 Task: Check the sale-to-list ratio of cathedral ceiling in the last 3 years.
Action: Mouse moved to (853, 187)
Screenshot: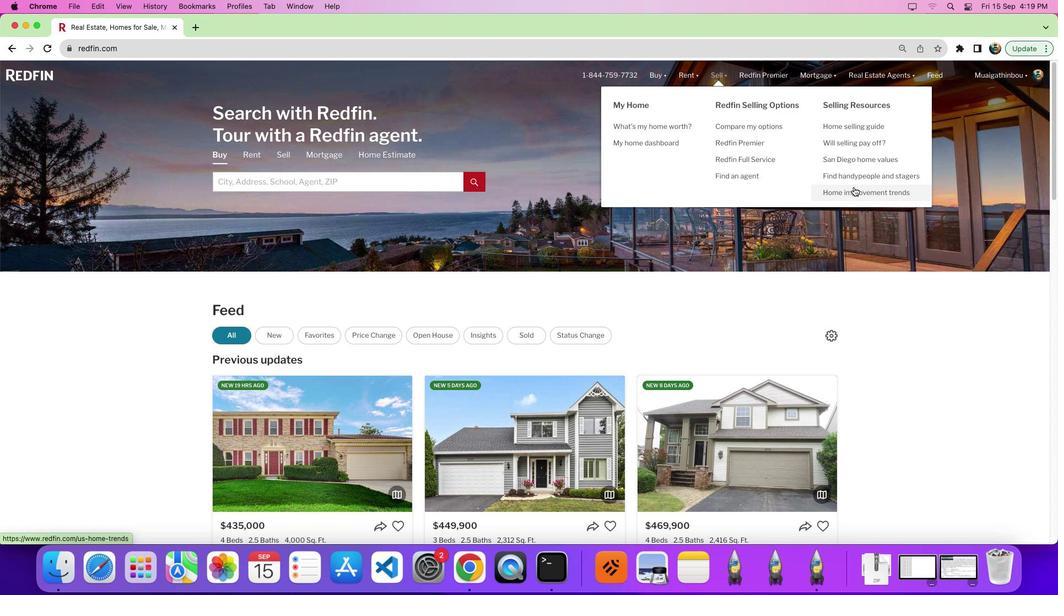 
Action: Mouse pressed left at (853, 187)
Screenshot: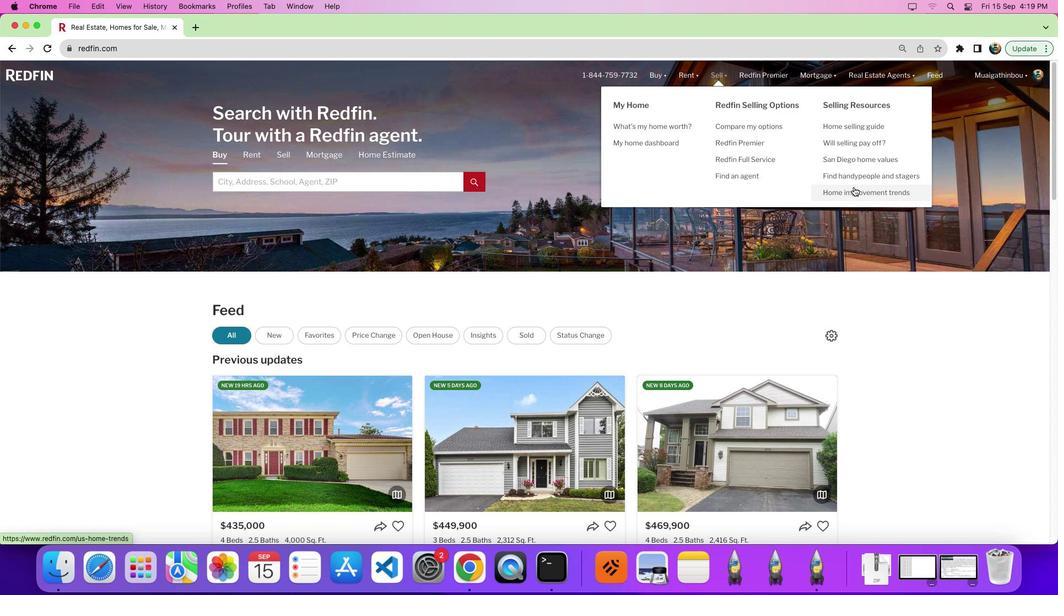 
Action: Mouse pressed left at (853, 187)
Screenshot: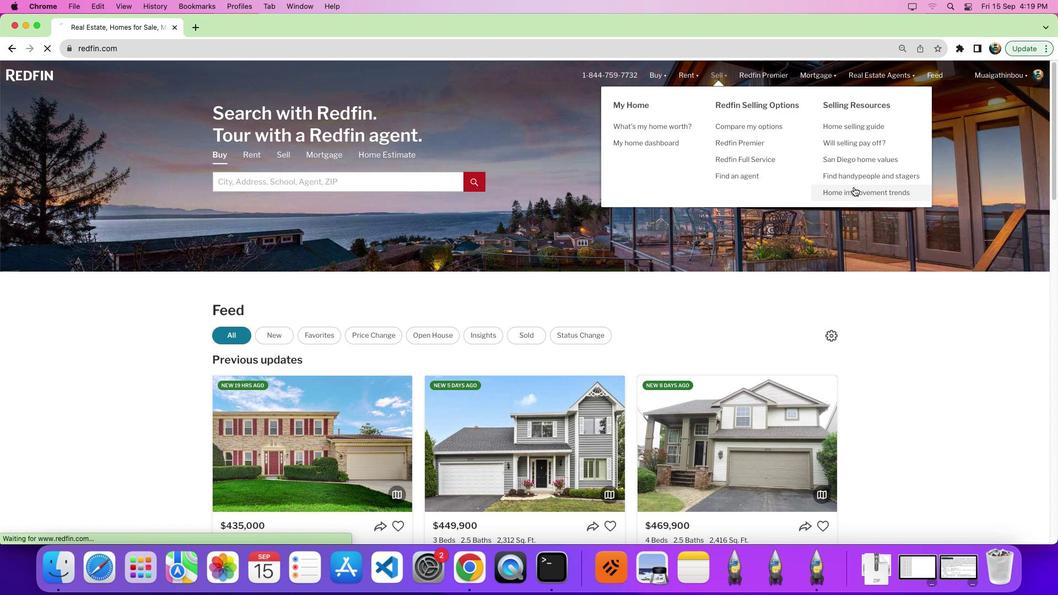 
Action: Mouse moved to (290, 205)
Screenshot: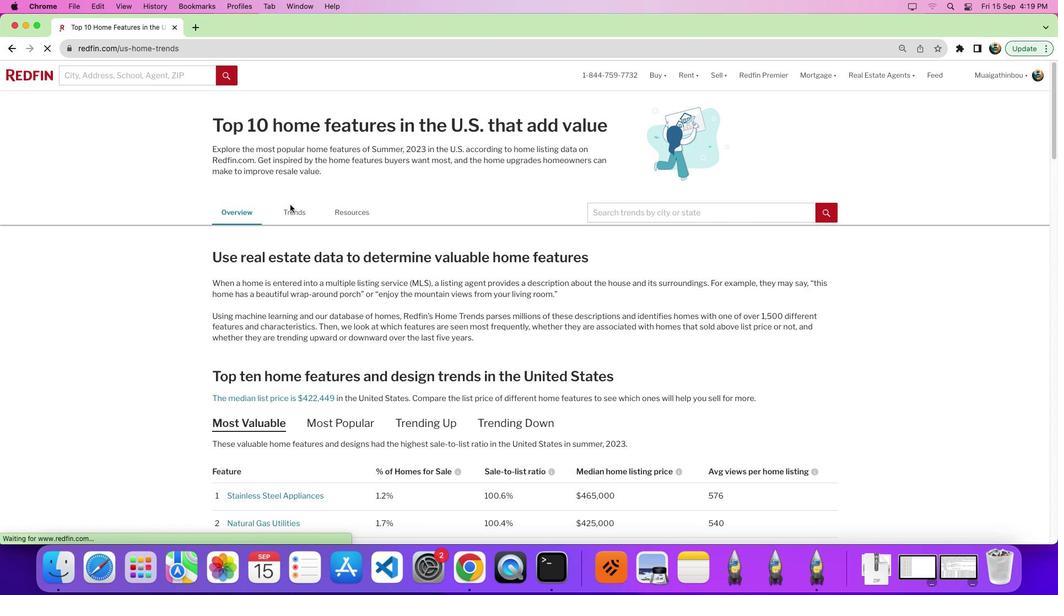 
Action: Mouse pressed left at (290, 205)
Screenshot: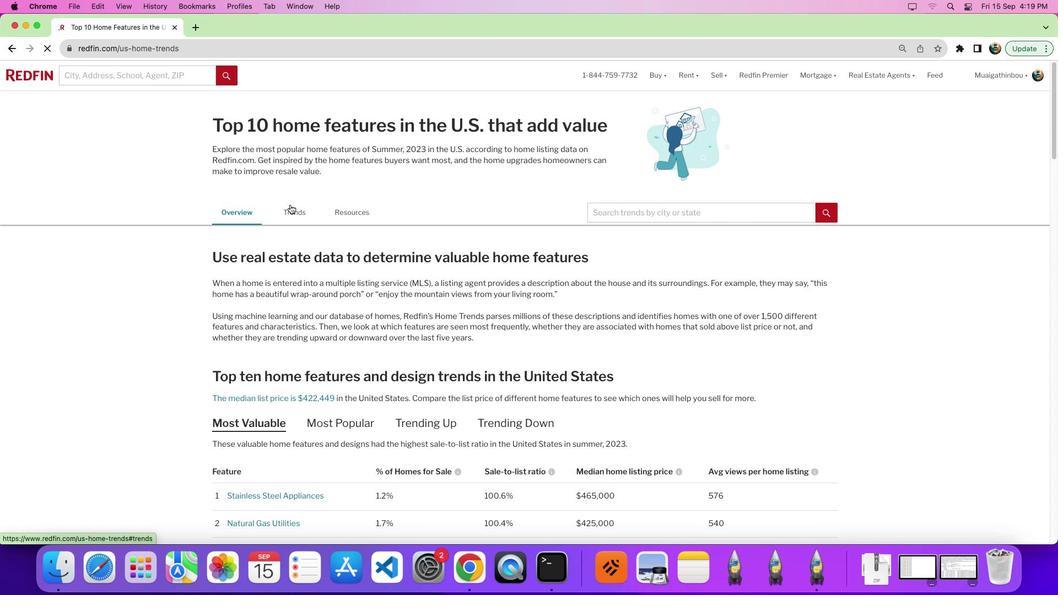
Action: Mouse moved to (672, 350)
Screenshot: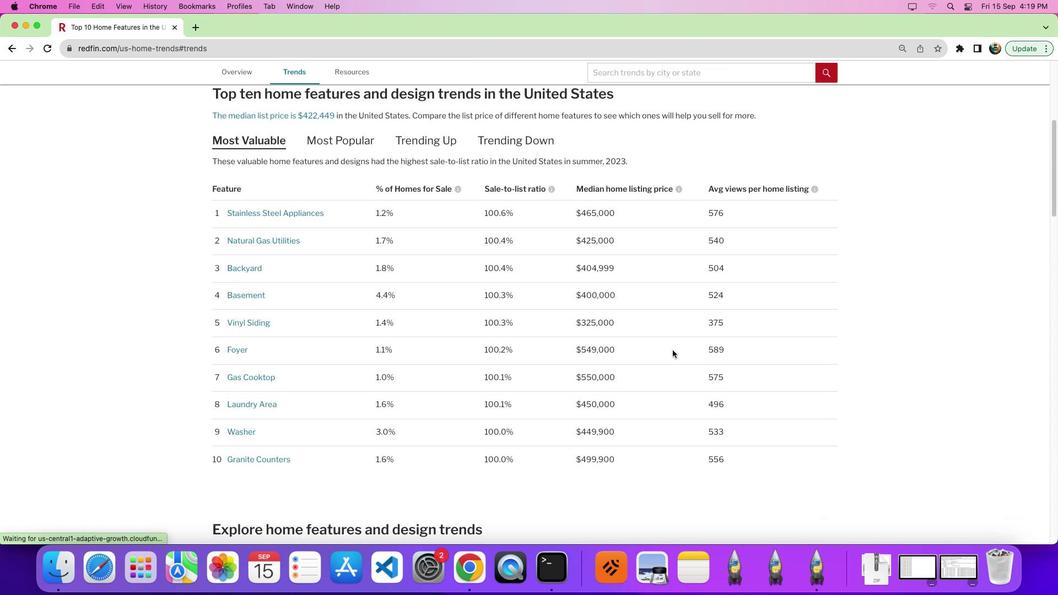 
Action: Mouse scrolled (672, 350) with delta (0, 0)
Screenshot: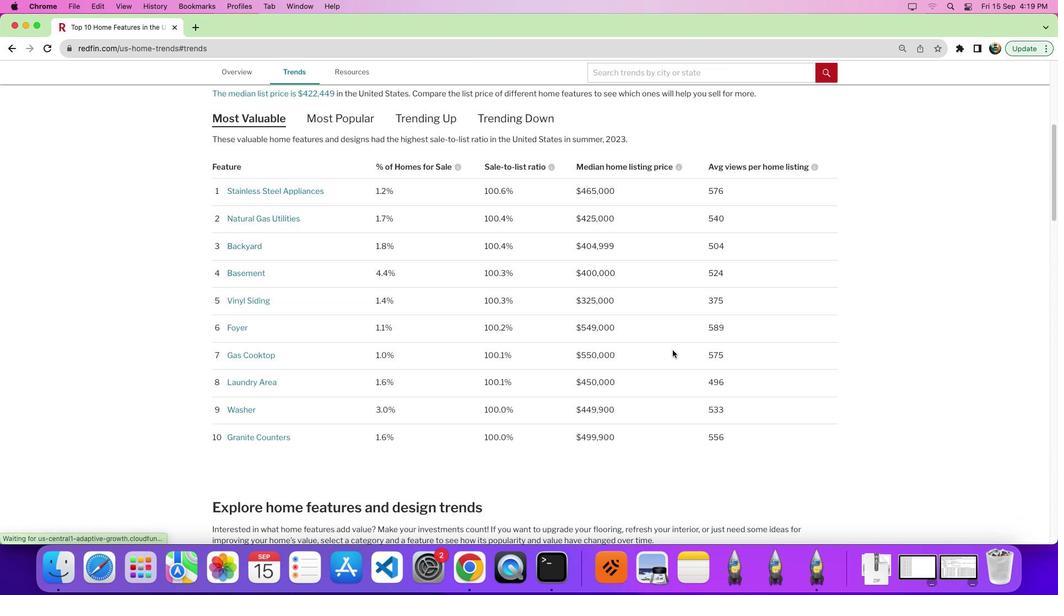 
Action: Mouse scrolled (672, 350) with delta (0, 0)
Screenshot: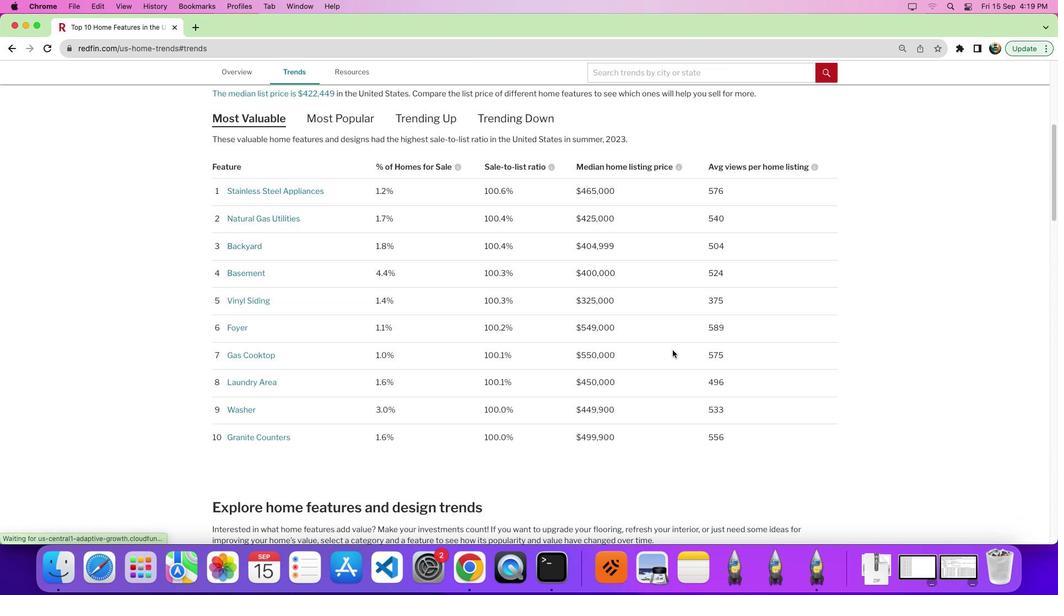 
Action: Mouse scrolled (672, 350) with delta (0, -2)
Screenshot: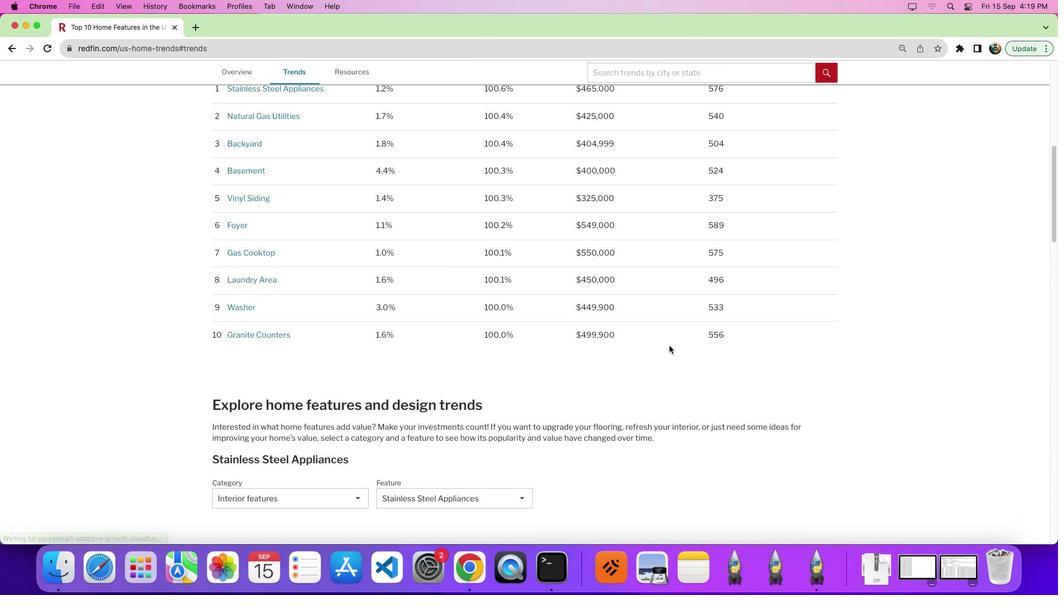 
Action: Mouse moved to (653, 350)
Screenshot: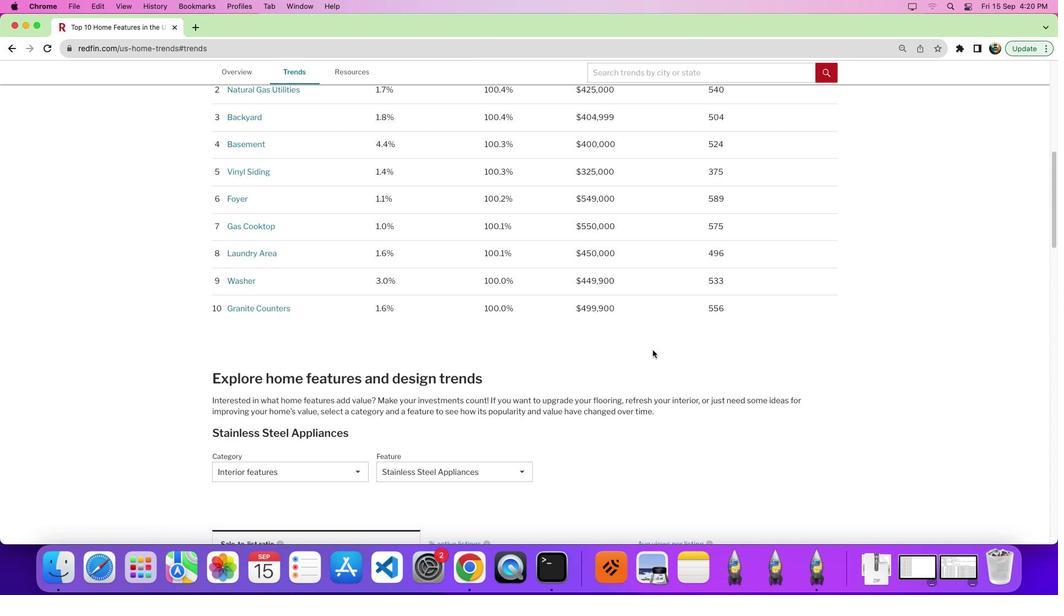 
Action: Mouse scrolled (653, 350) with delta (0, 0)
Screenshot: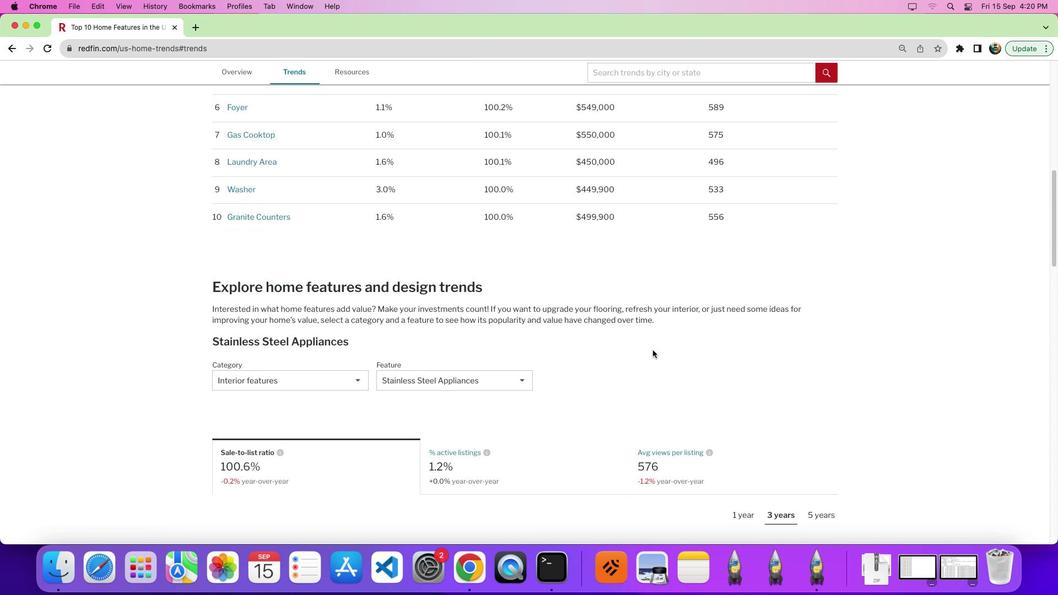 
Action: Mouse scrolled (653, 350) with delta (0, 0)
Screenshot: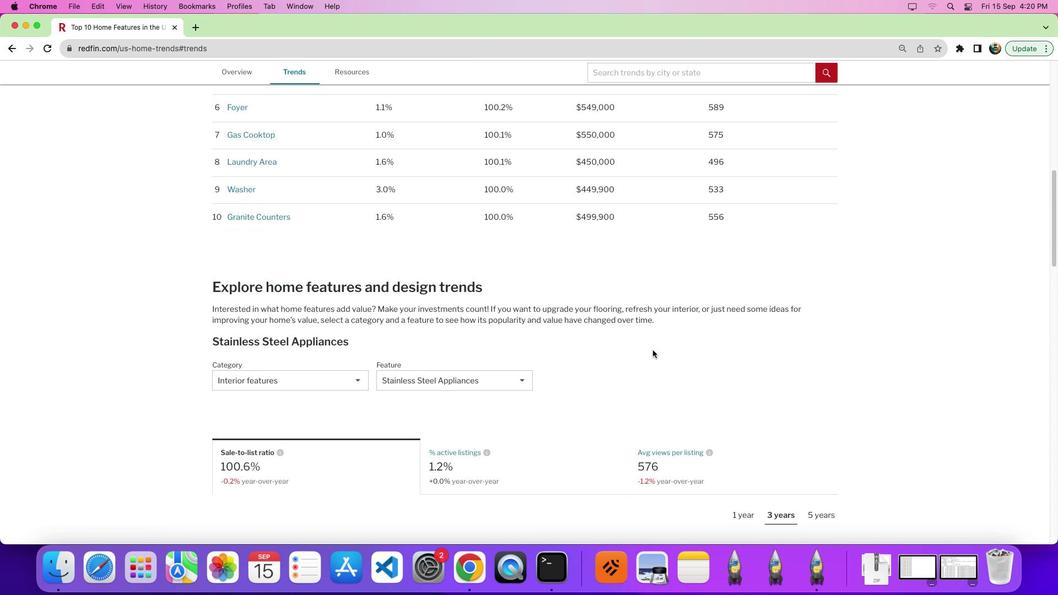 
Action: Mouse scrolled (653, 350) with delta (0, -3)
Screenshot: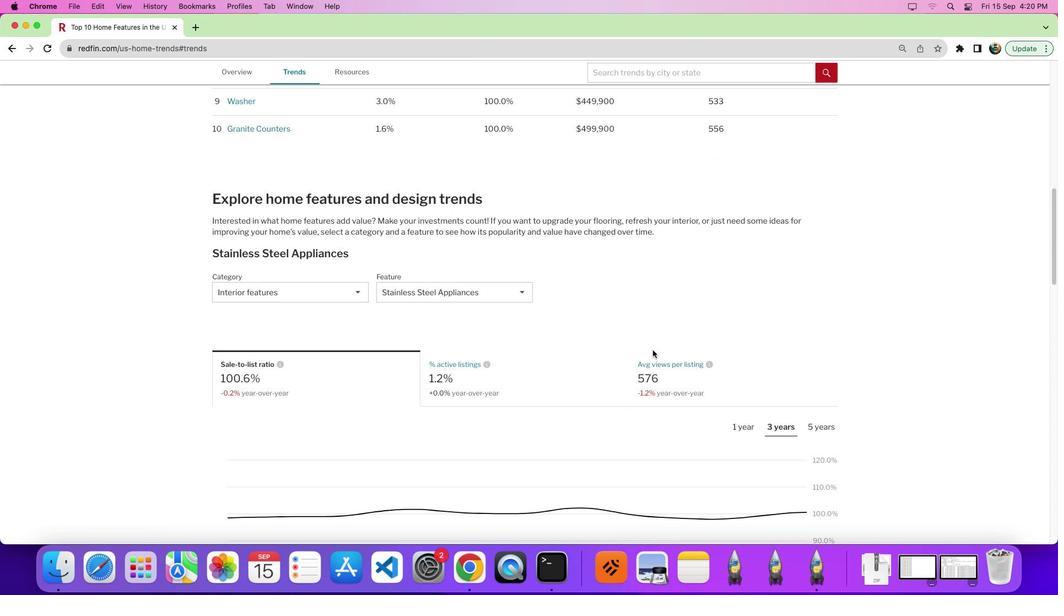 
Action: Mouse moved to (652, 350)
Screenshot: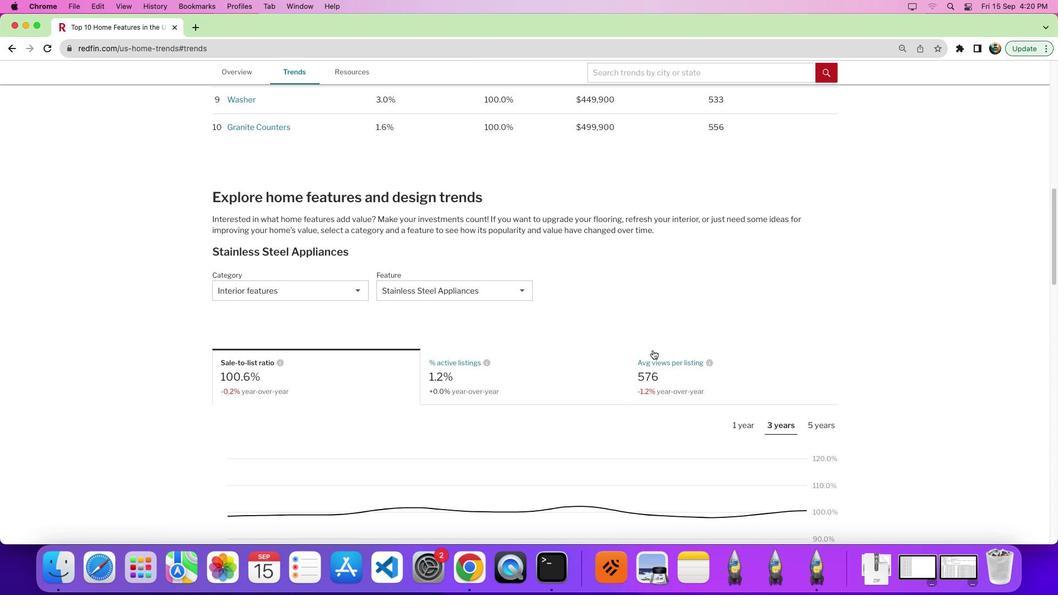 
Action: Mouse scrolled (652, 350) with delta (0, 0)
Screenshot: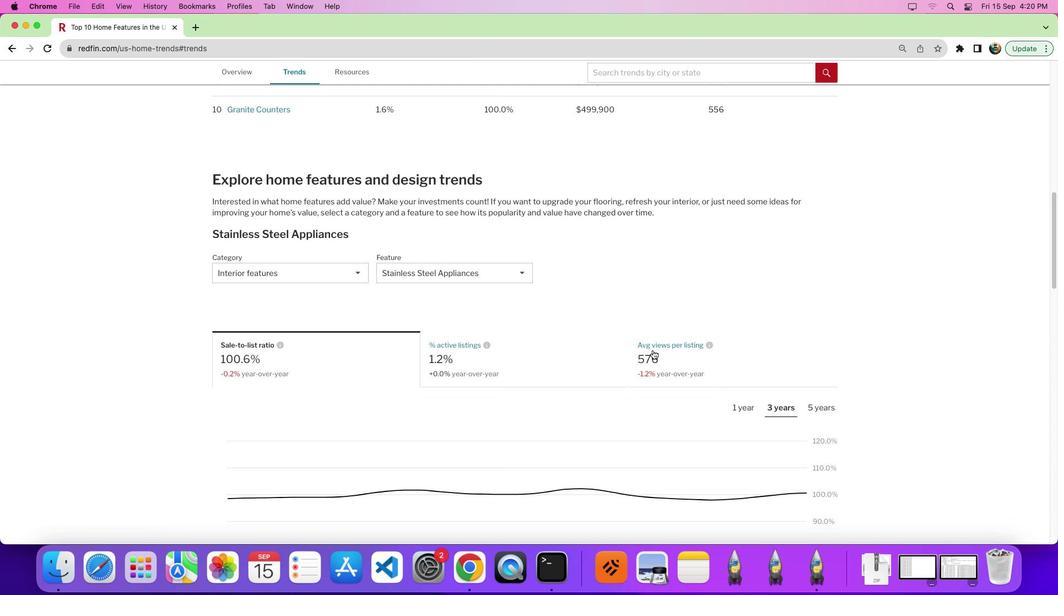 
Action: Mouse scrolled (652, 350) with delta (0, 0)
Screenshot: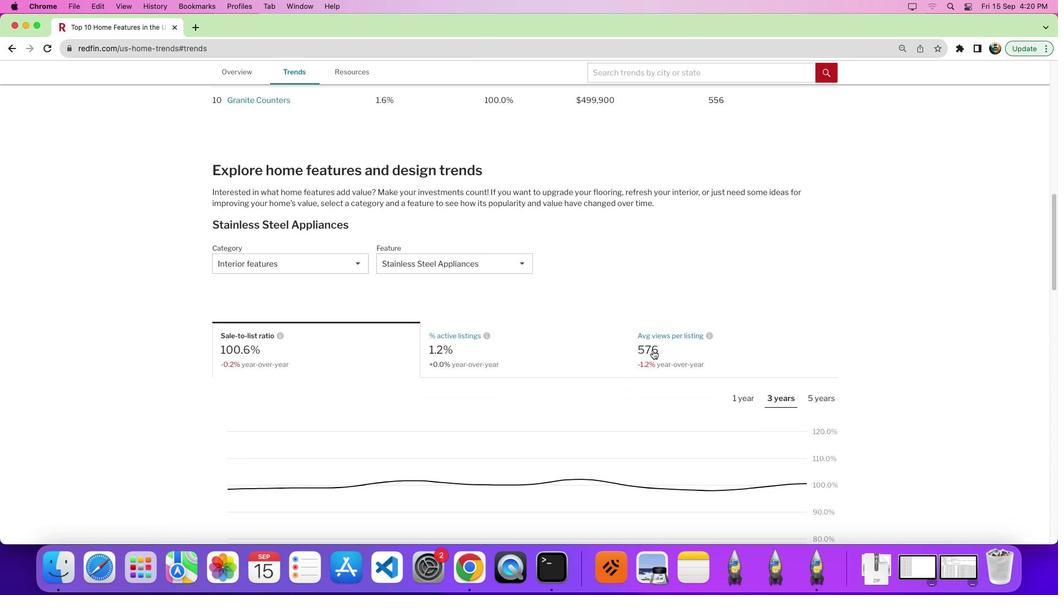 
Action: Mouse scrolled (652, 350) with delta (0, 0)
Screenshot: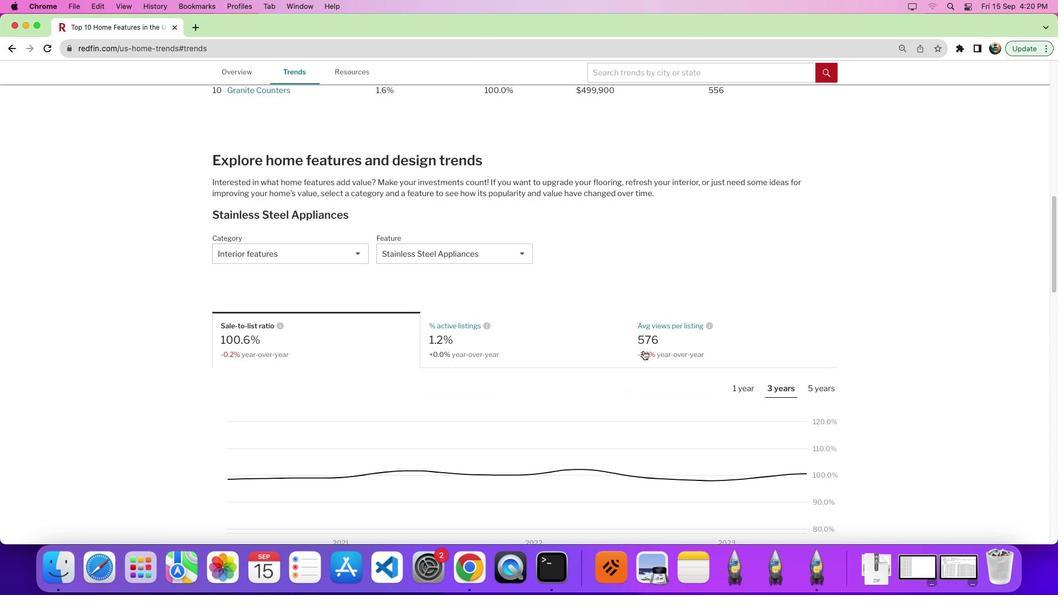 
Action: Mouse moved to (602, 370)
Screenshot: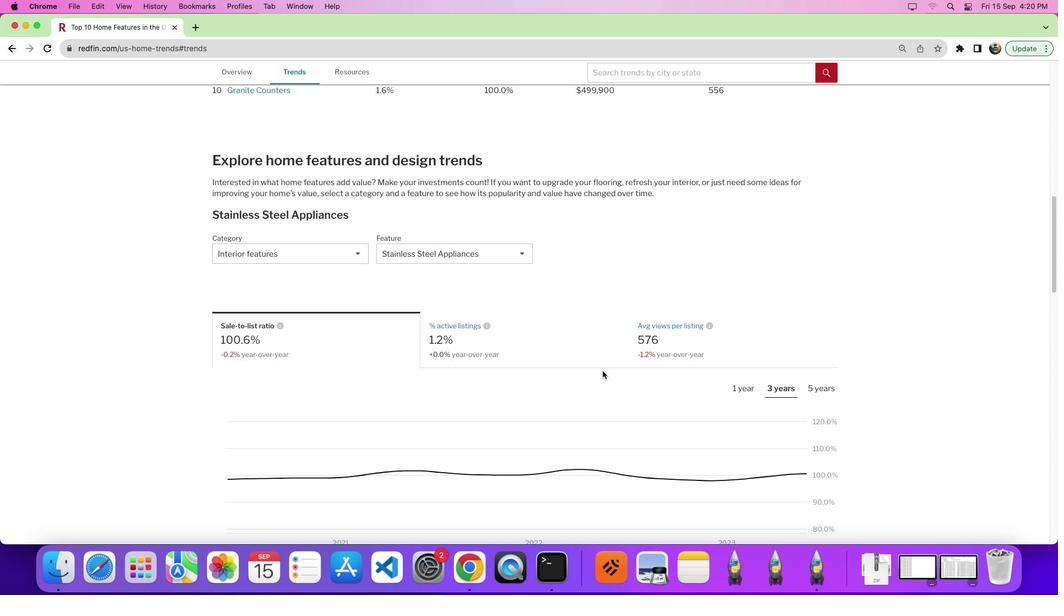 
Action: Mouse scrolled (602, 370) with delta (0, 0)
Screenshot: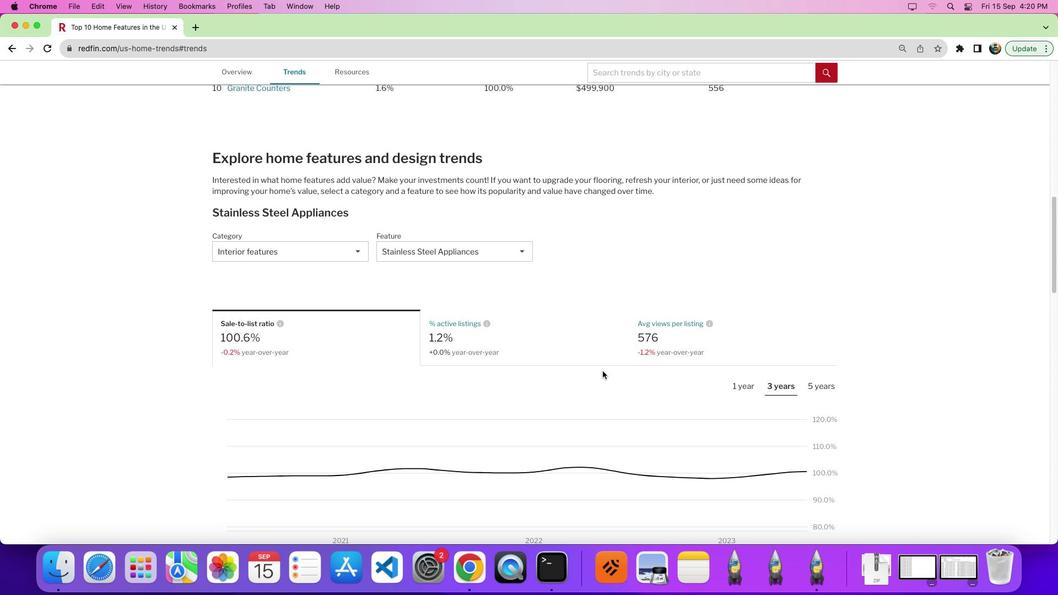 
Action: Mouse moved to (445, 254)
Screenshot: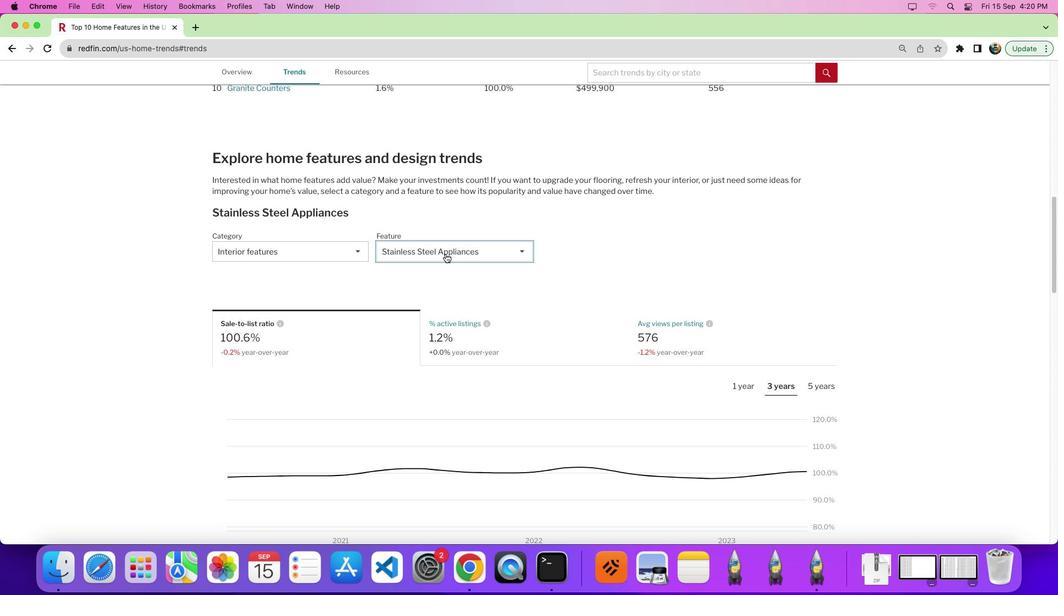 
Action: Mouse pressed left at (445, 254)
Screenshot: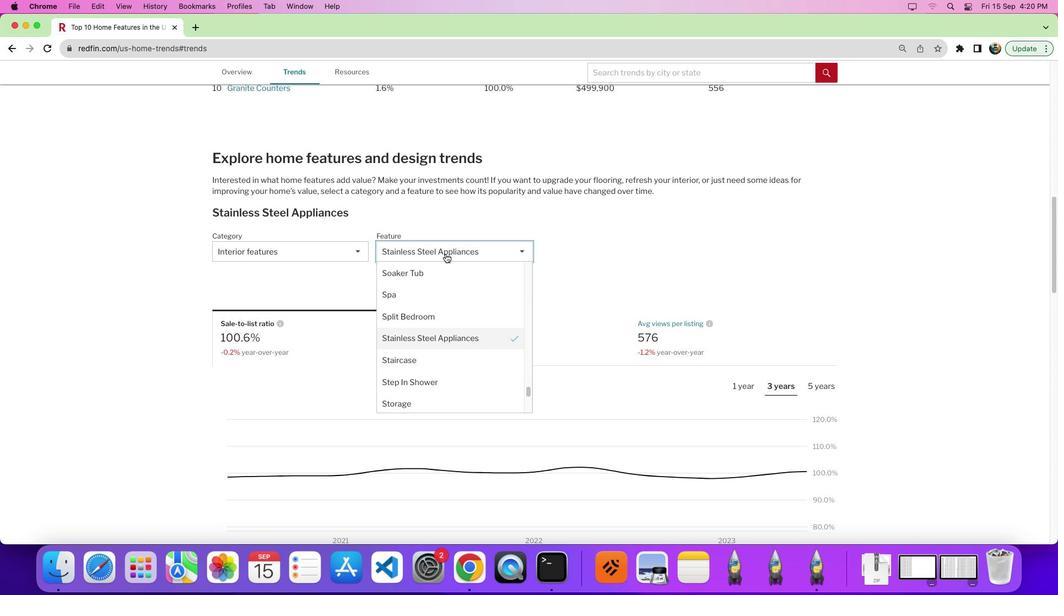 
Action: Mouse moved to (450, 319)
Screenshot: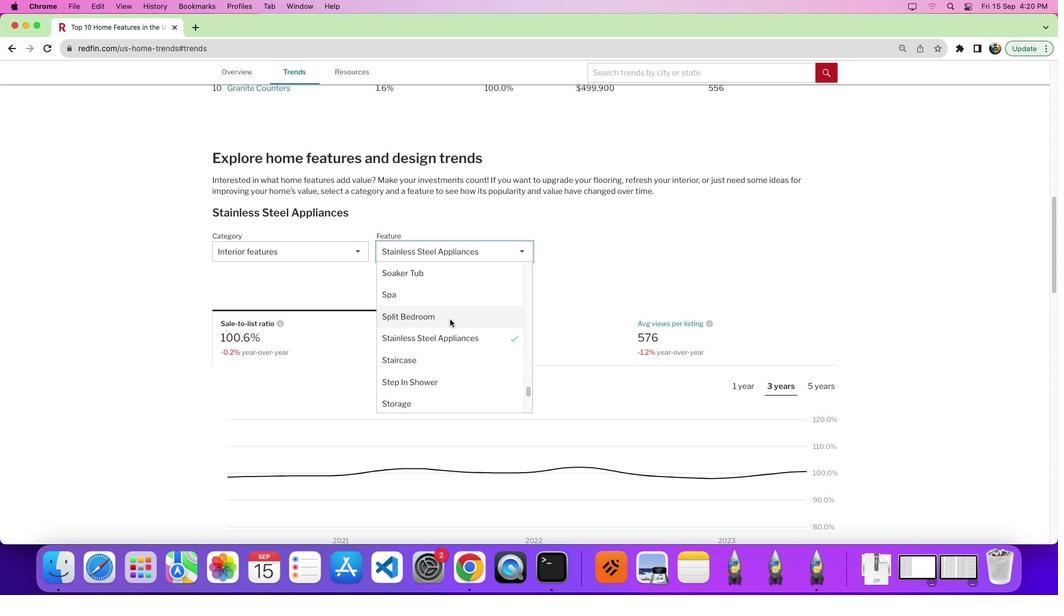 
Action: Mouse scrolled (450, 319) with delta (0, 0)
Screenshot: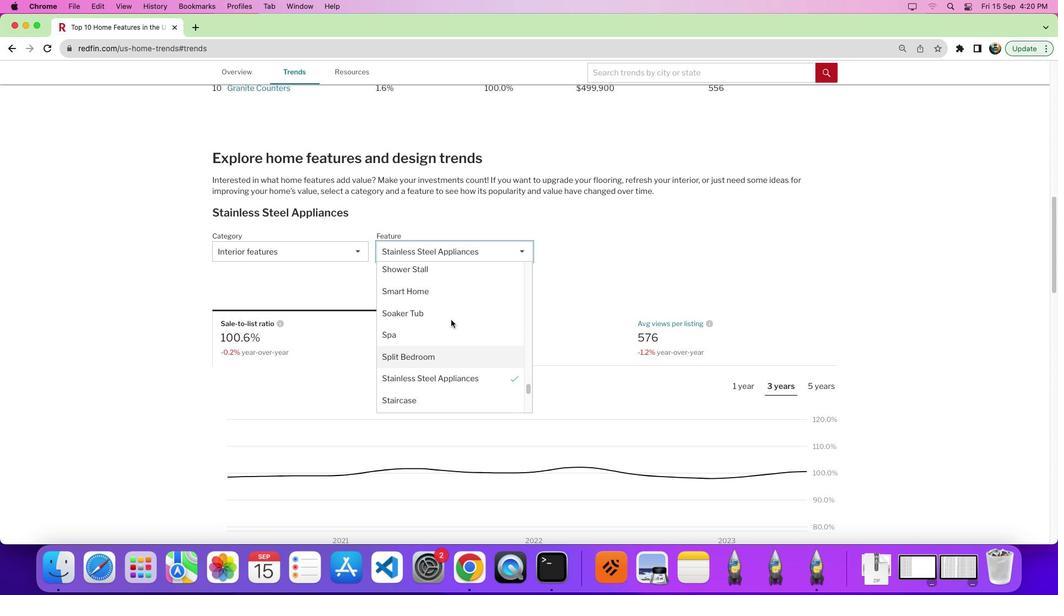 
Action: Mouse scrolled (450, 319) with delta (0, 0)
Screenshot: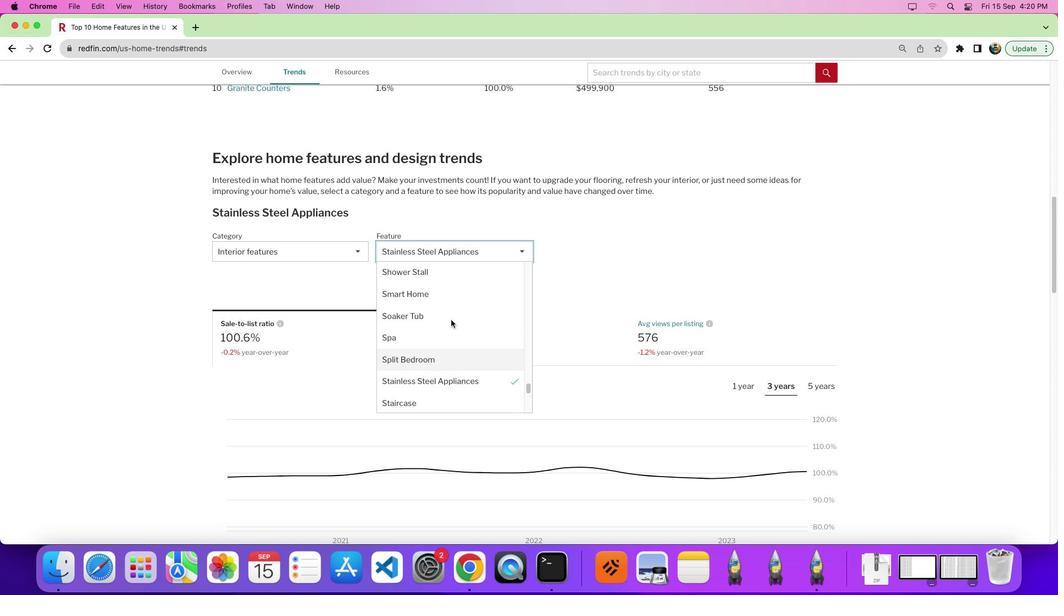 
Action: Mouse moved to (450, 319)
Screenshot: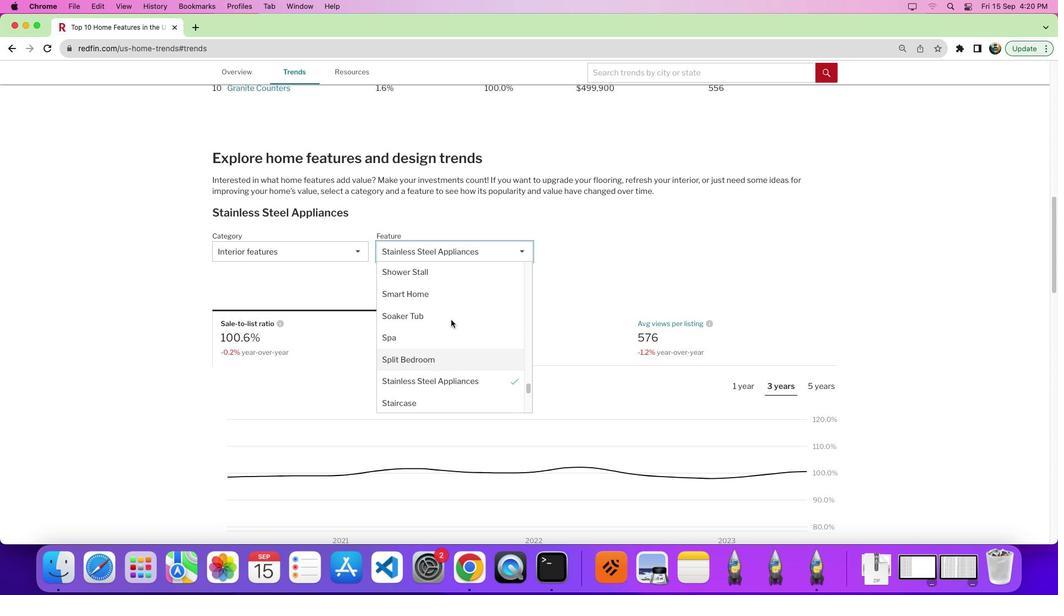 
Action: Mouse scrolled (450, 319) with delta (0, 0)
Screenshot: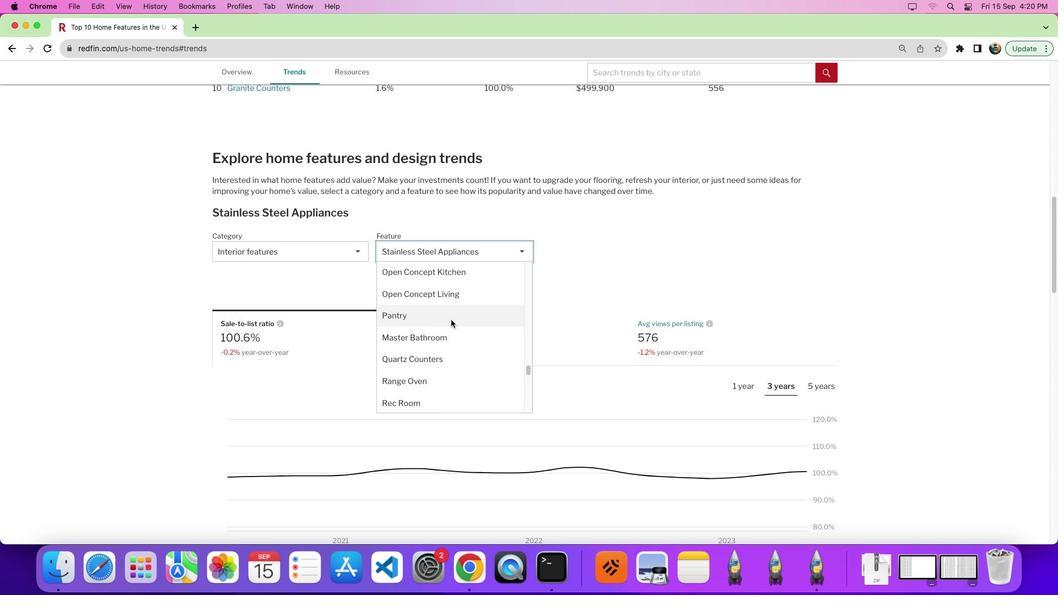 
Action: Mouse scrolled (450, 319) with delta (0, 1)
Screenshot: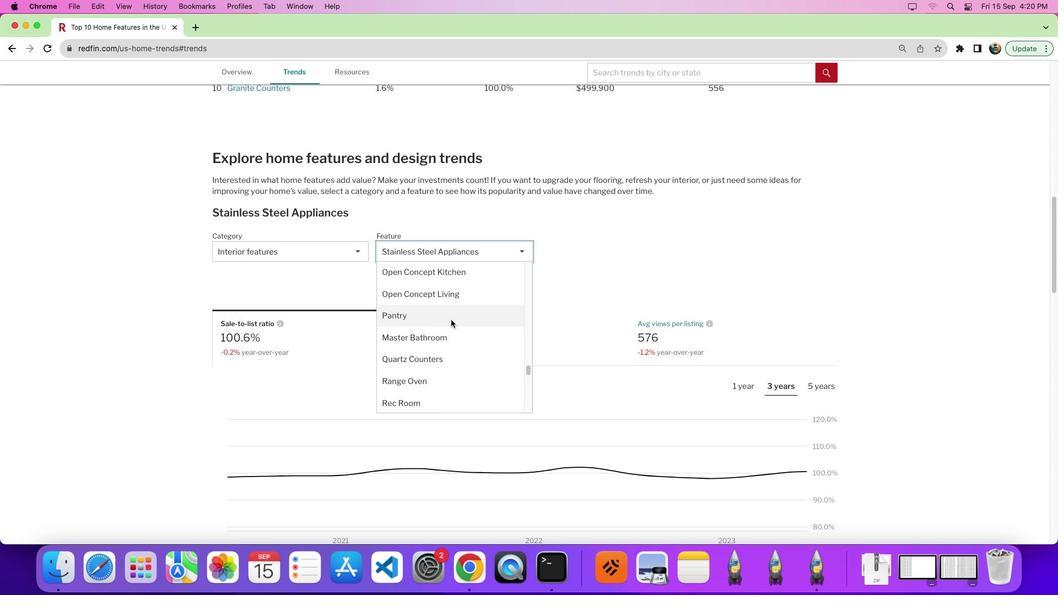
Action: Mouse scrolled (450, 319) with delta (0, 4)
Screenshot: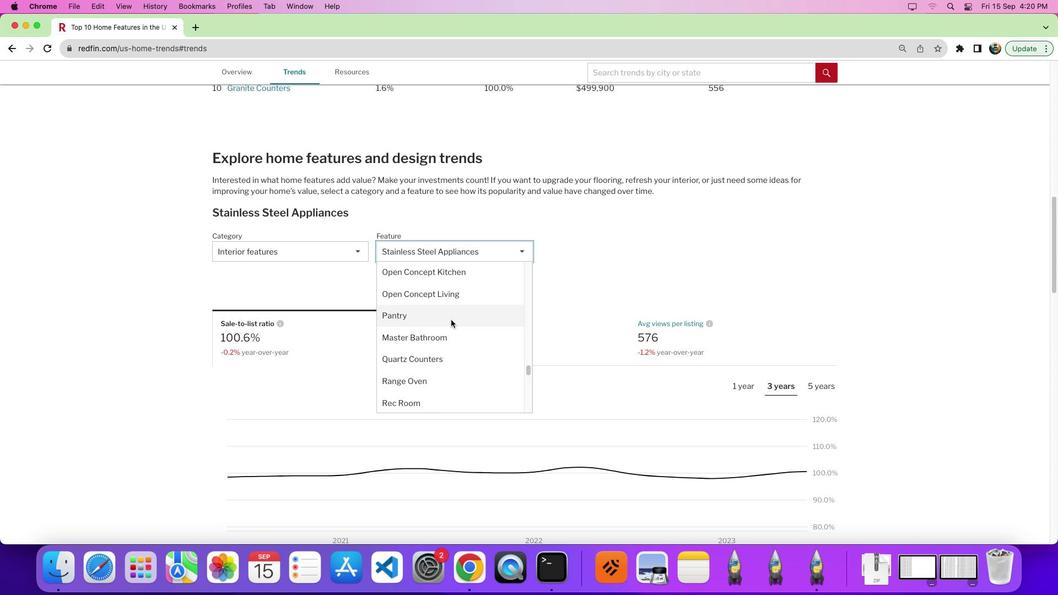
Action: Mouse moved to (450, 319)
Screenshot: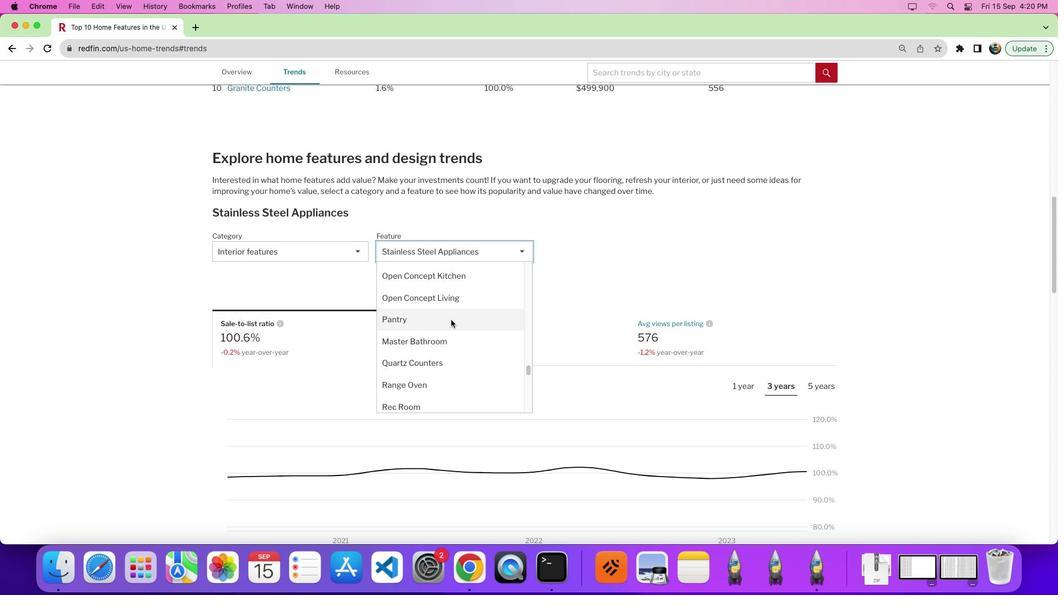 
Action: Mouse scrolled (450, 319) with delta (0, 0)
Screenshot: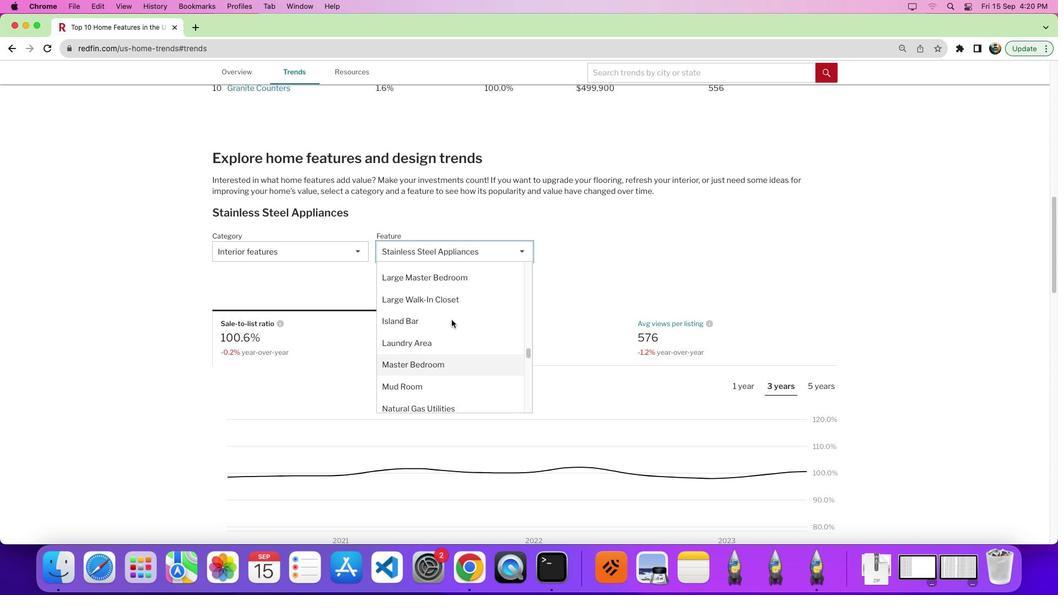 
Action: Mouse scrolled (450, 319) with delta (0, 0)
Screenshot: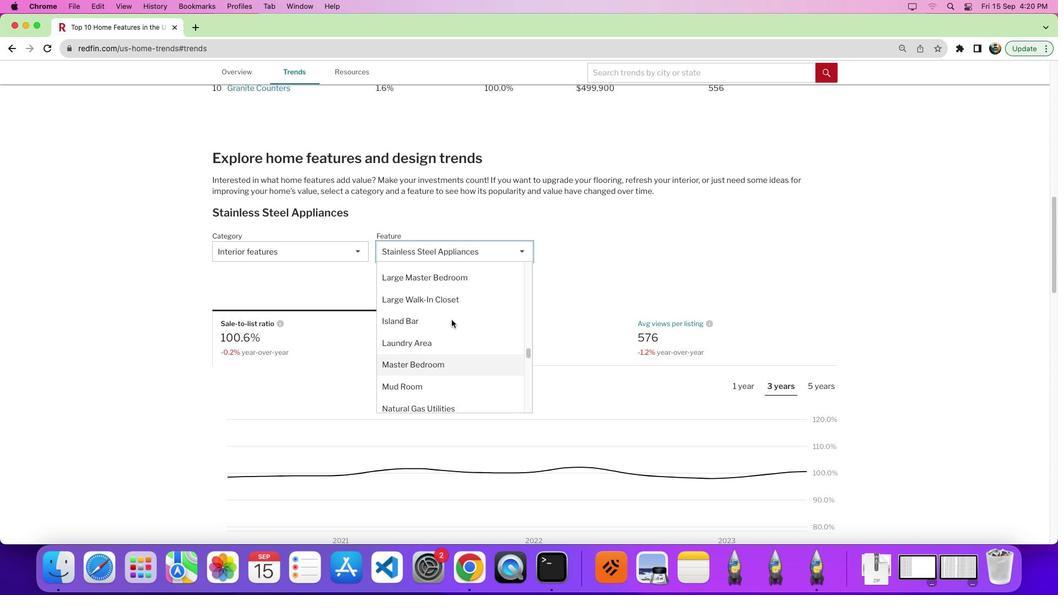 
Action: Mouse scrolled (450, 319) with delta (0, 4)
Screenshot: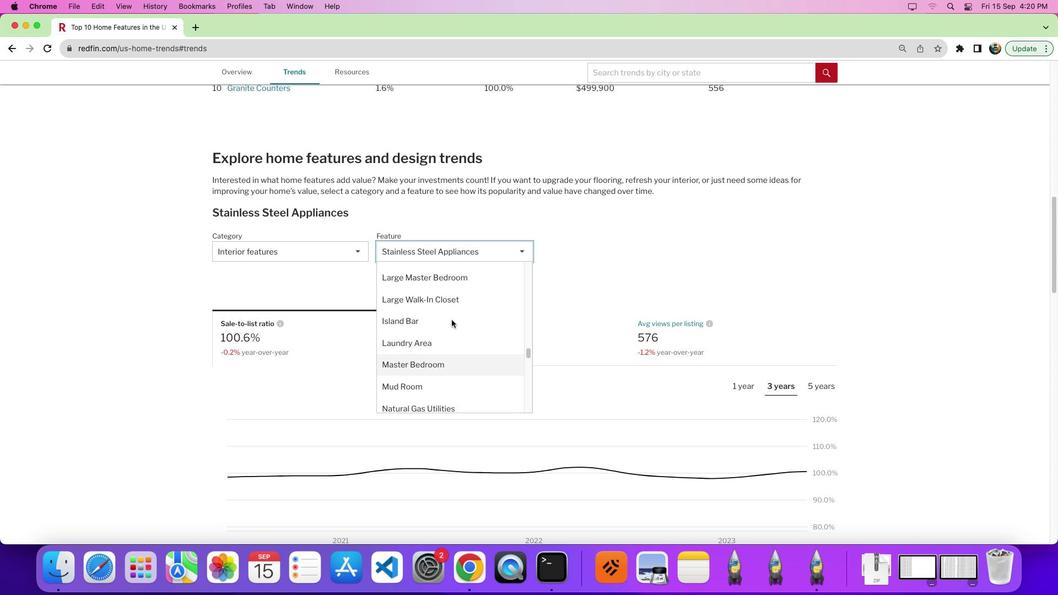 
Action: Mouse moved to (451, 319)
Screenshot: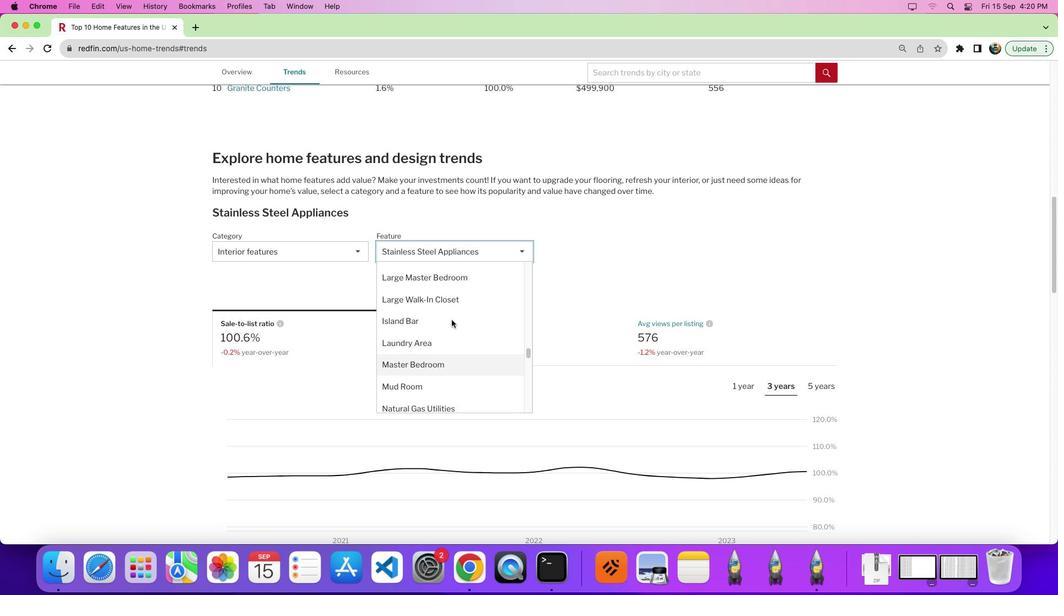 
Action: Mouse scrolled (451, 319) with delta (0, 0)
Screenshot: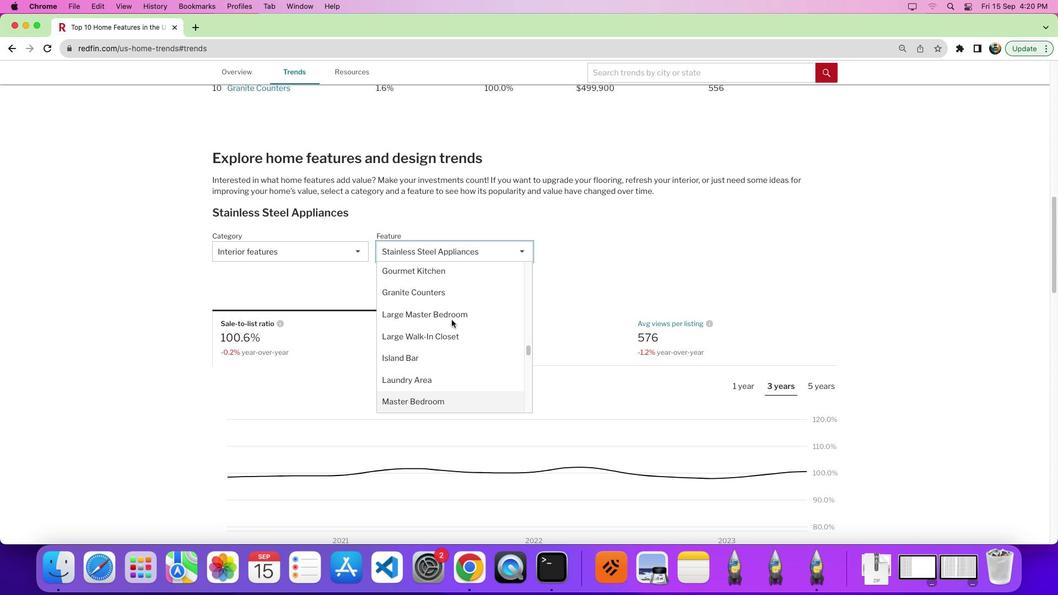 
Action: Mouse scrolled (451, 319) with delta (0, 0)
Screenshot: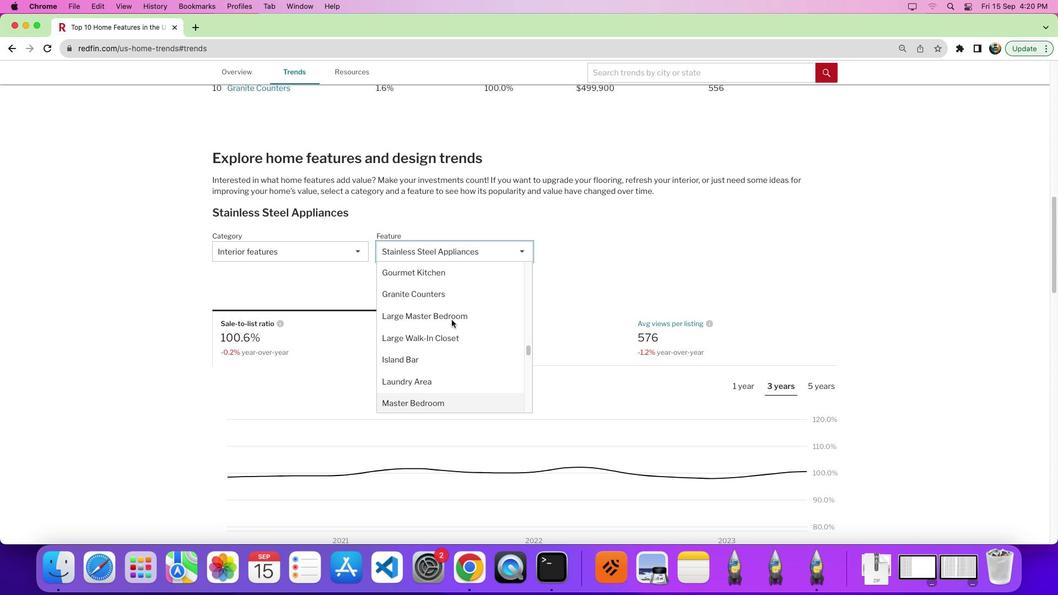 
Action: Mouse scrolled (451, 319) with delta (0, 0)
Screenshot: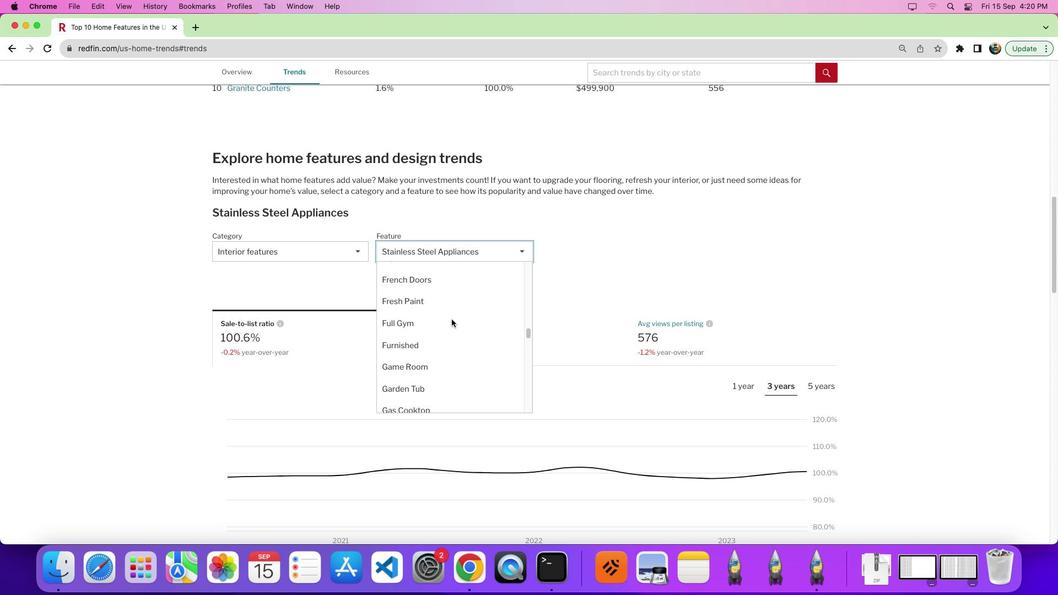 
Action: Mouse scrolled (451, 319) with delta (0, 0)
Screenshot: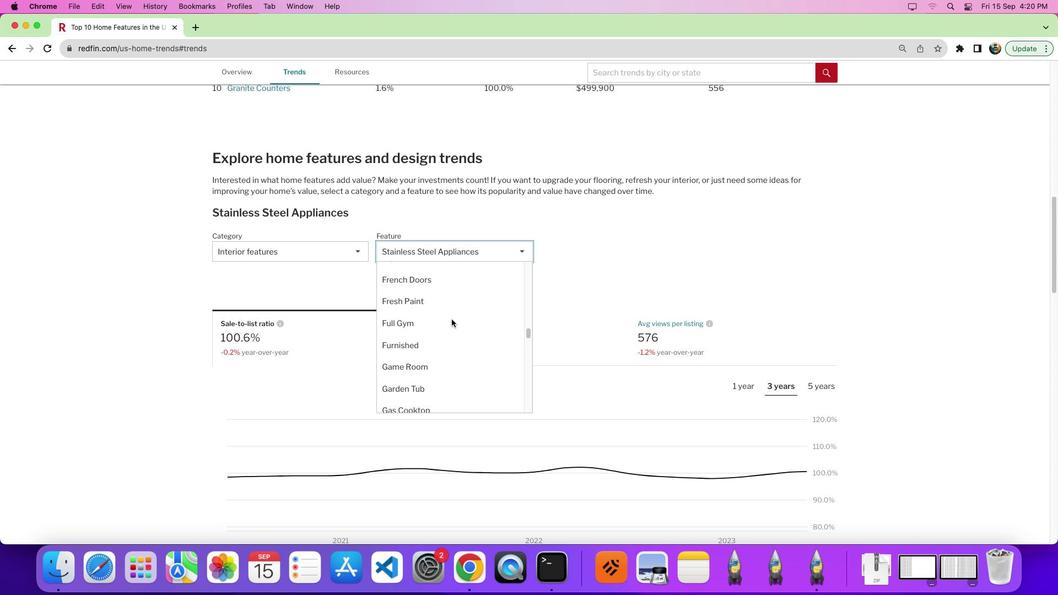 
Action: Mouse scrolled (451, 319) with delta (0, 4)
Screenshot: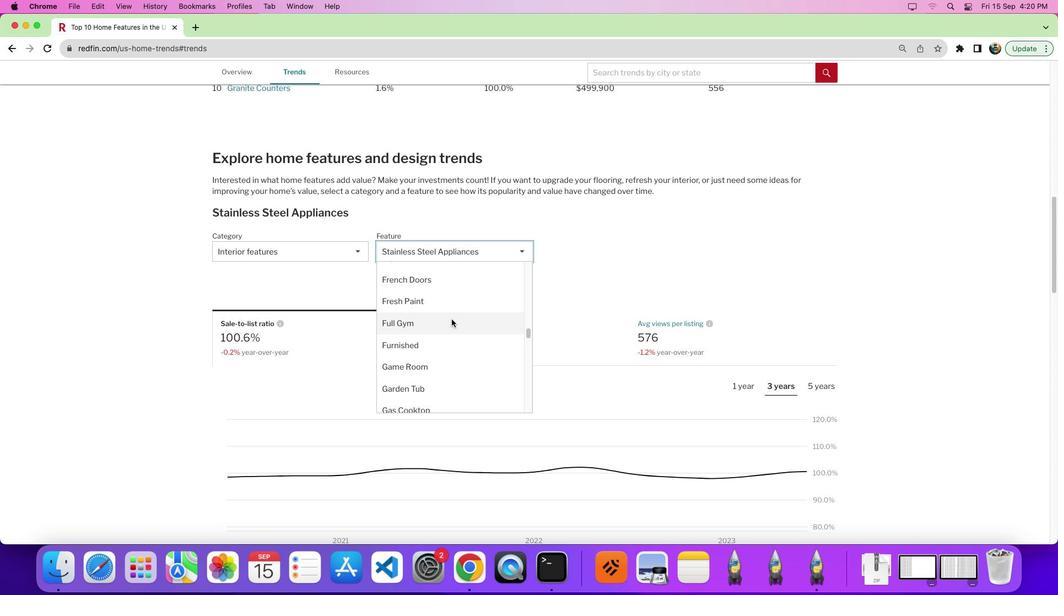 
Action: Mouse moved to (451, 319)
Screenshot: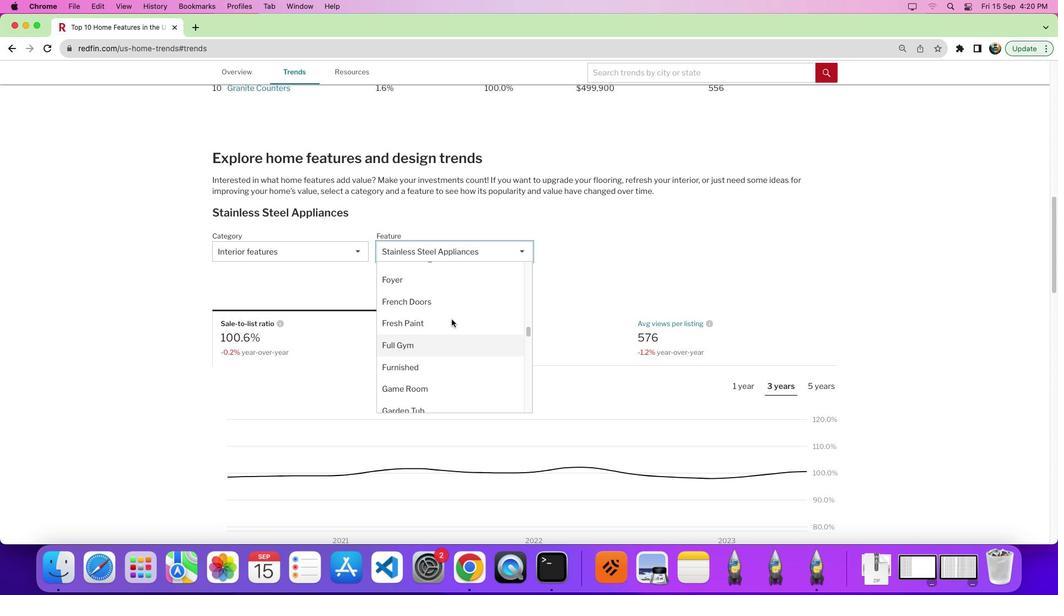 
Action: Mouse scrolled (451, 319) with delta (0, 0)
Screenshot: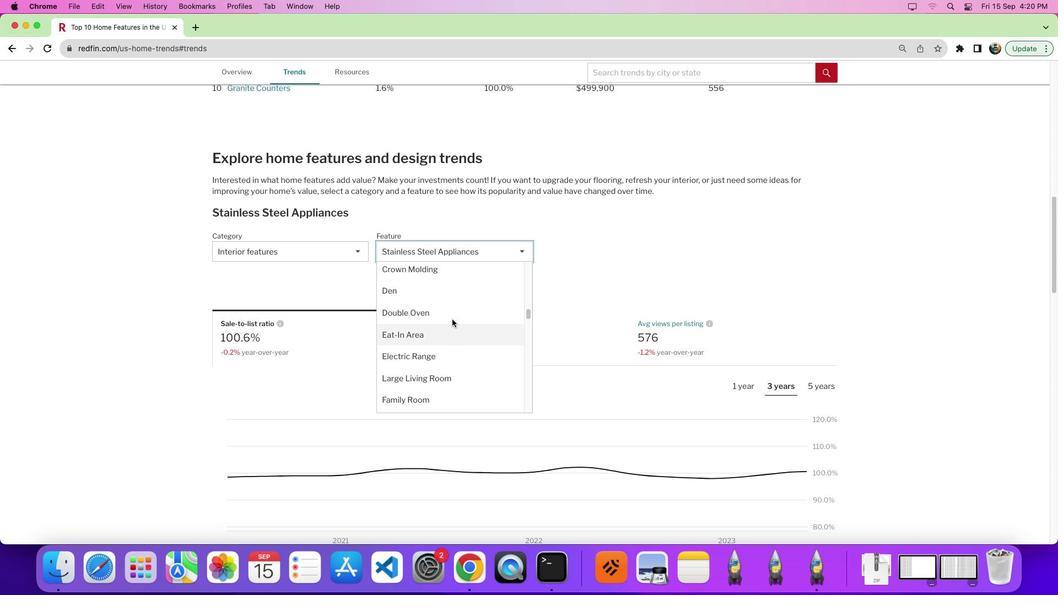 
Action: Mouse scrolled (451, 319) with delta (0, 1)
Screenshot: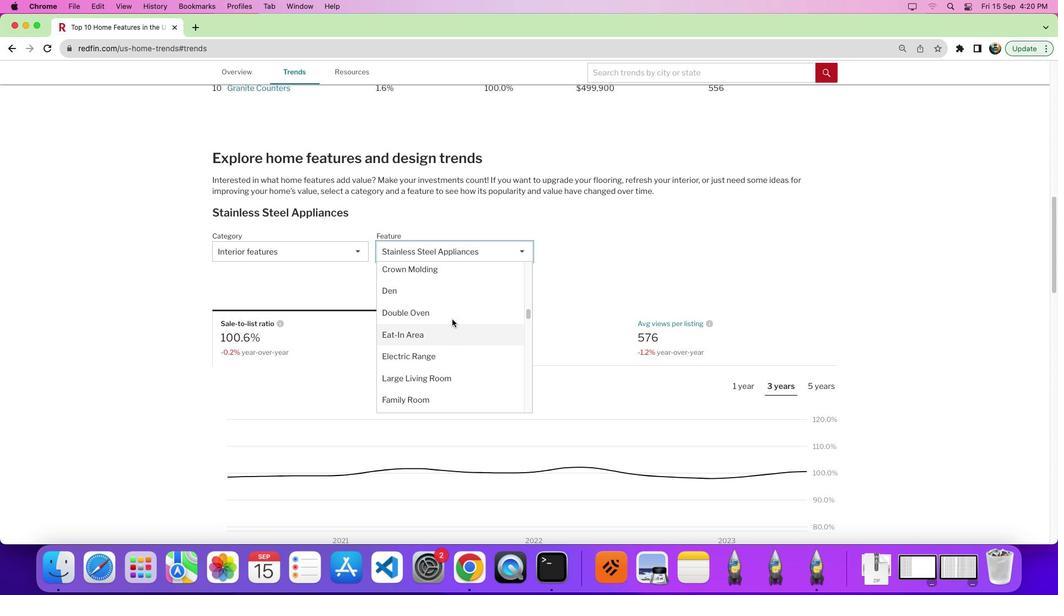 
Action: Mouse scrolled (451, 319) with delta (0, 4)
Screenshot: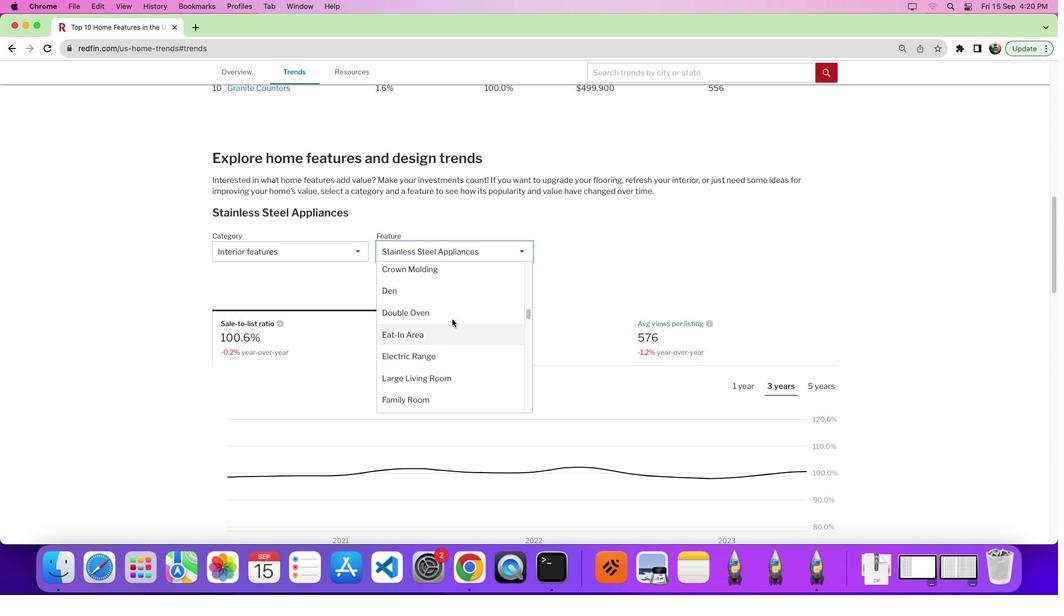 
Action: Mouse moved to (451, 319)
Screenshot: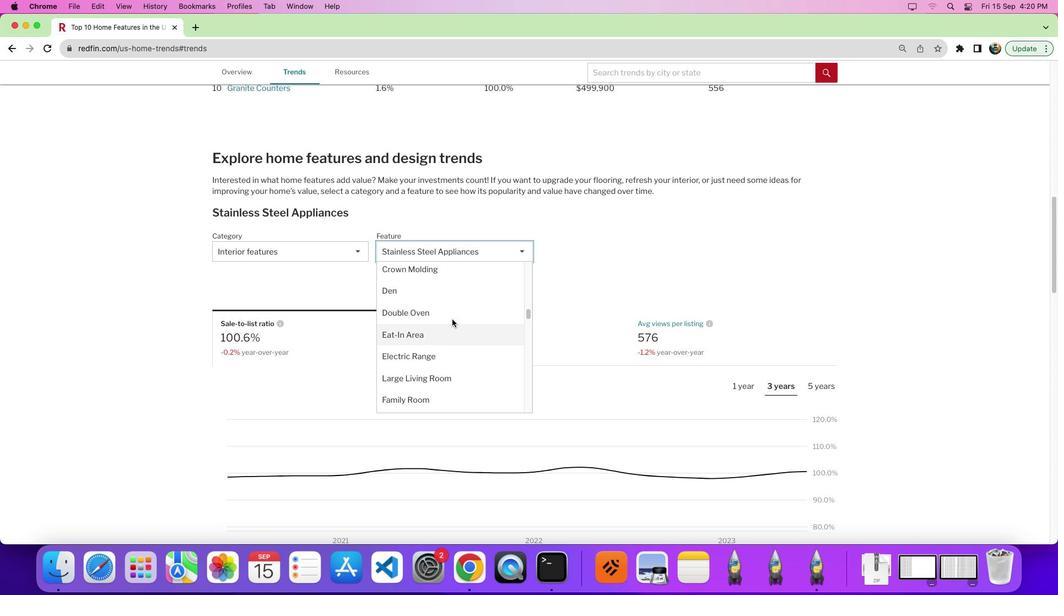 
Action: Mouse scrolled (451, 319) with delta (0, 0)
Screenshot: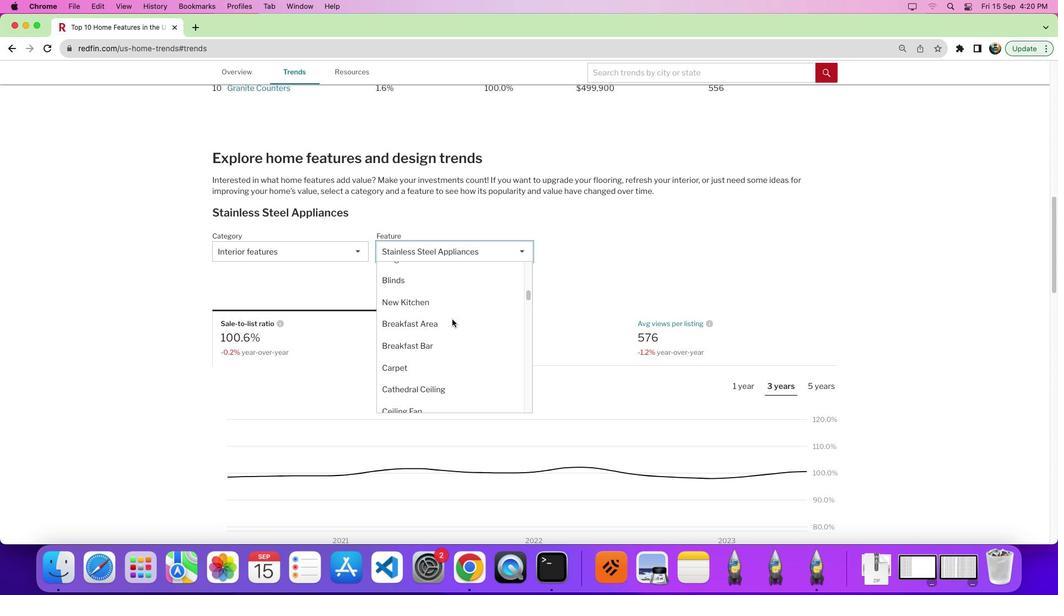 
Action: Mouse scrolled (451, 319) with delta (0, 1)
Screenshot: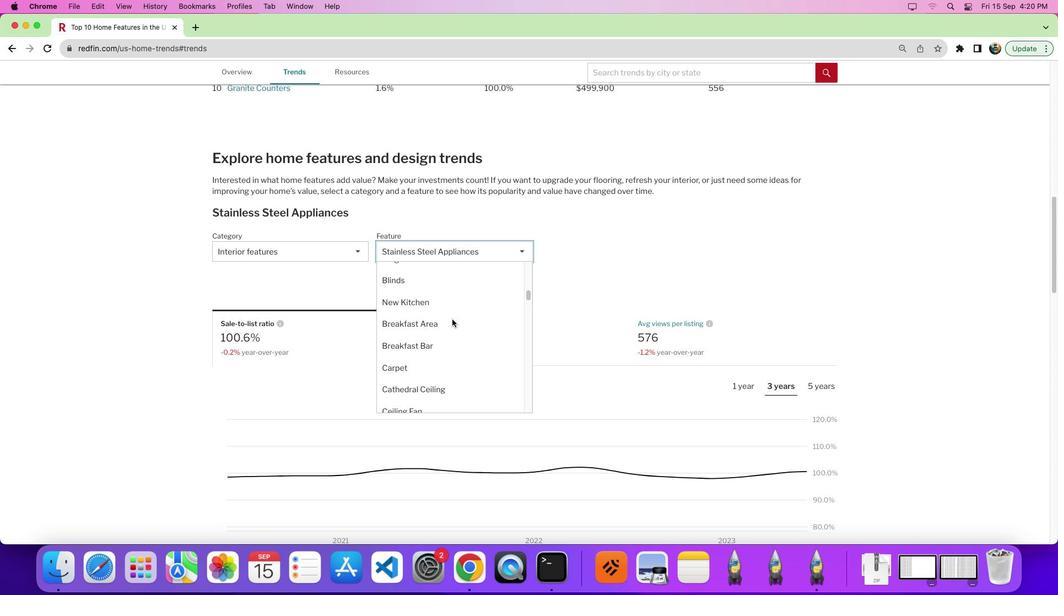 
Action: Mouse scrolled (451, 319) with delta (0, 4)
Screenshot: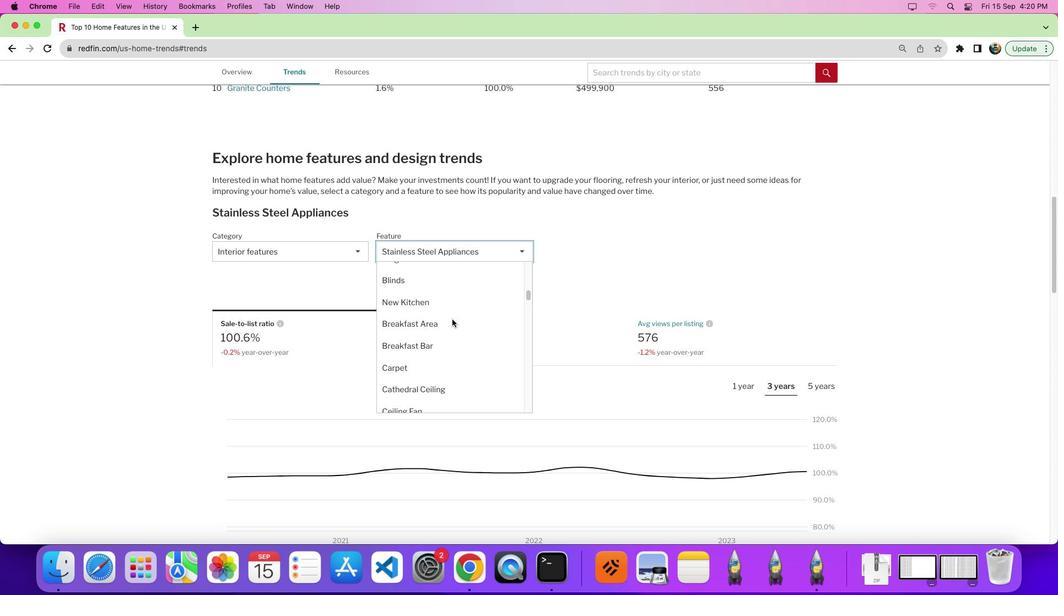 
Action: Mouse scrolled (451, 319) with delta (0, 0)
Screenshot: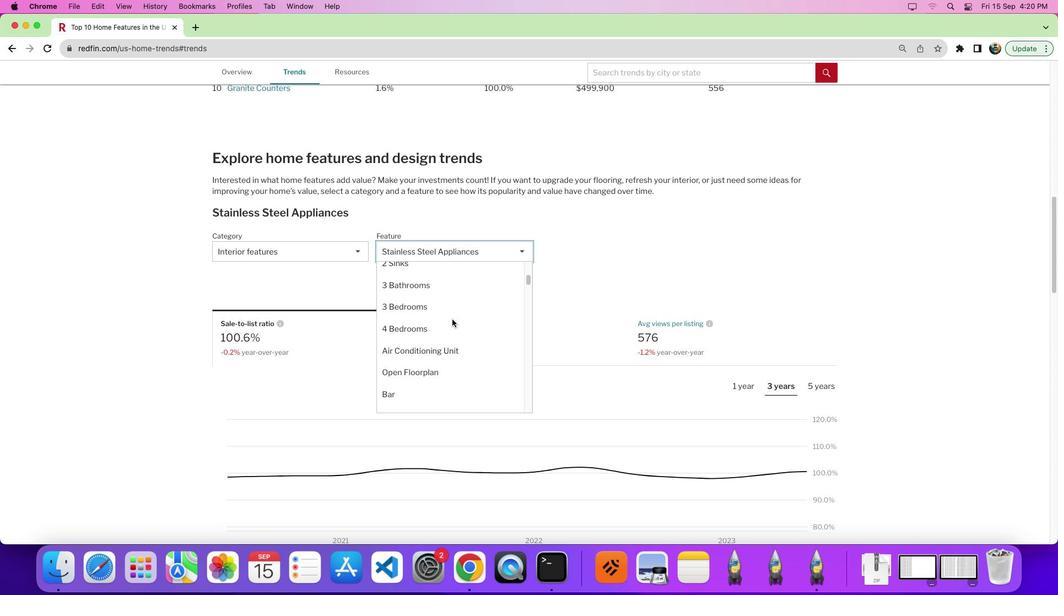
Action: Mouse scrolled (451, 319) with delta (0, 0)
Screenshot: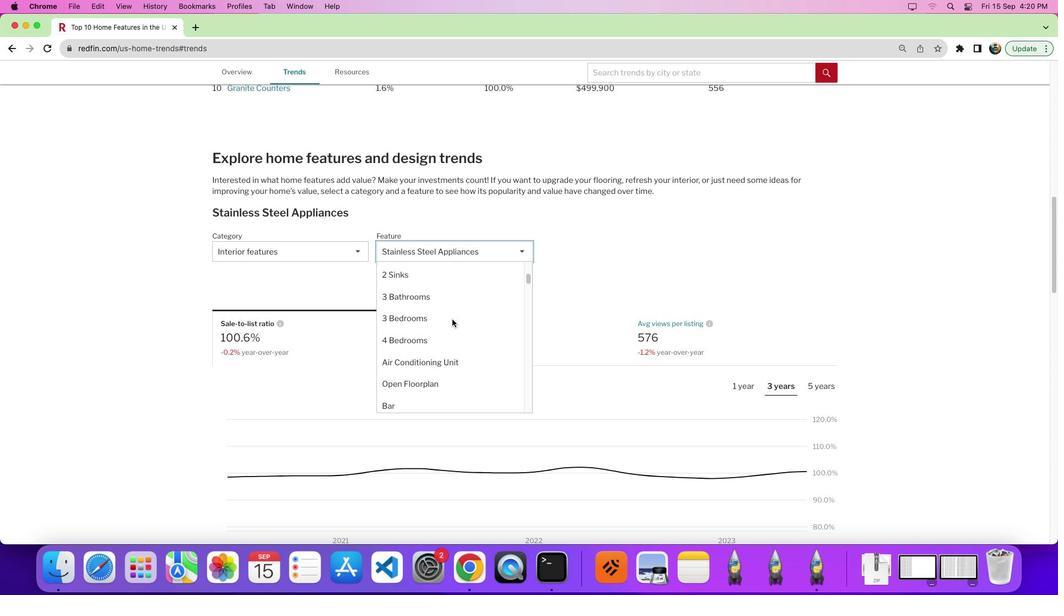 
Action: Mouse scrolled (451, 319) with delta (0, 3)
Screenshot: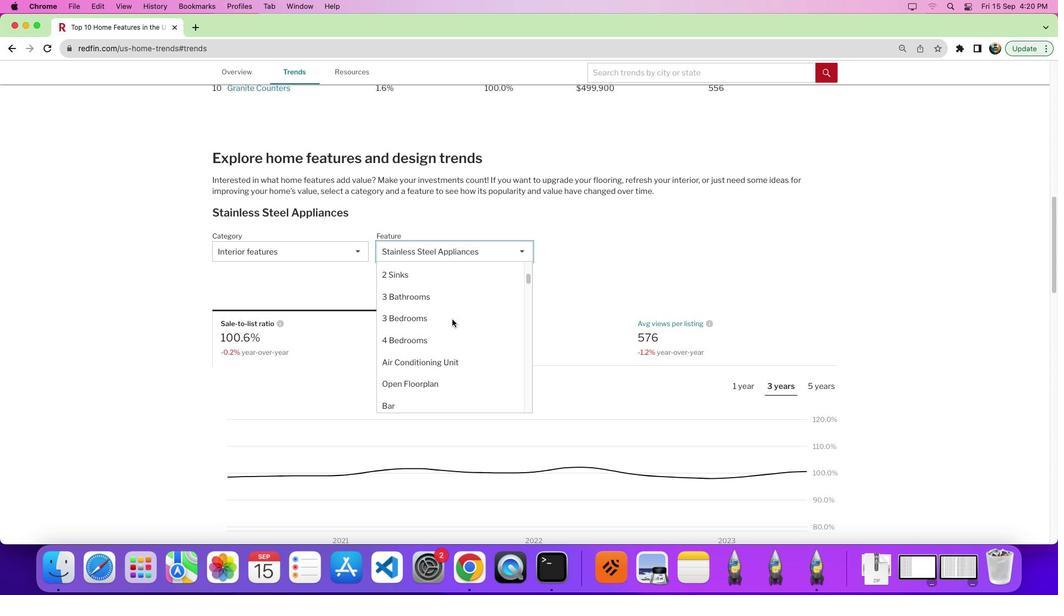
Action: Mouse moved to (444, 297)
Screenshot: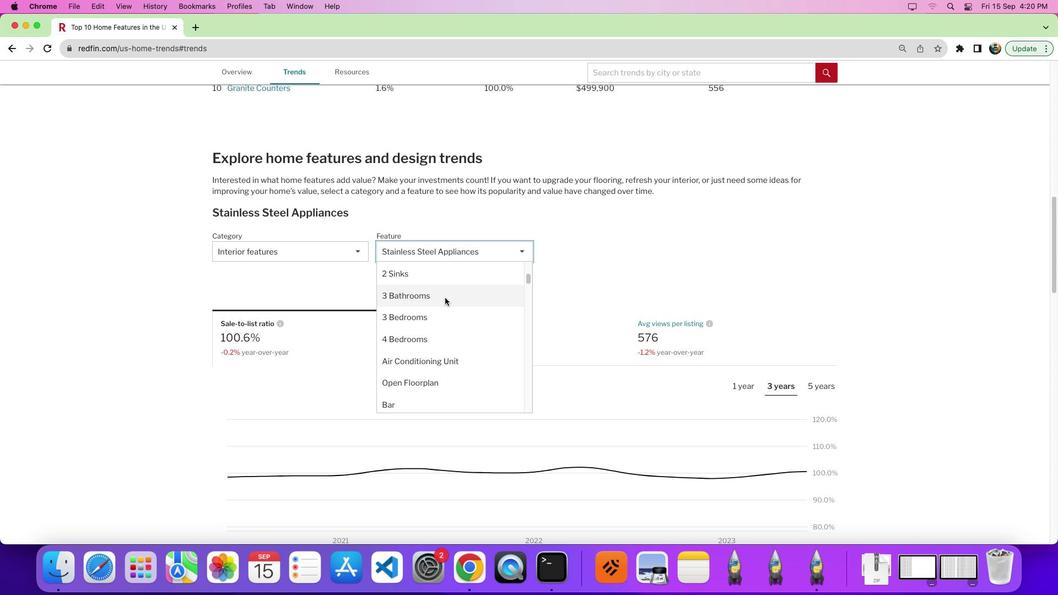 
Action: Mouse scrolled (444, 297) with delta (0, 0)
Screenshot: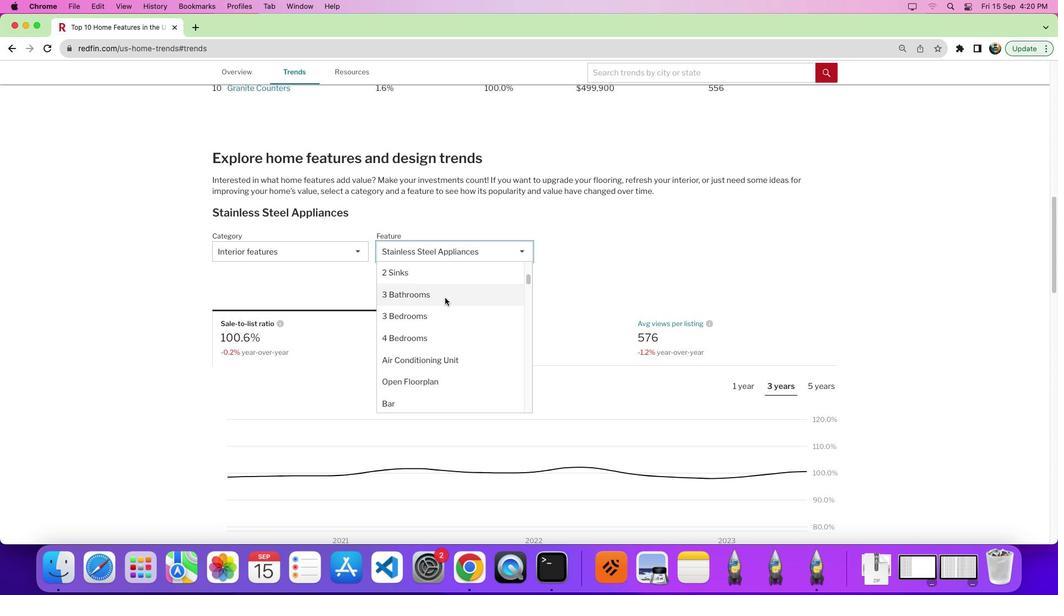 
Action: Mouse scrolled (444, 297) with delta (0, 0)
Screenshot: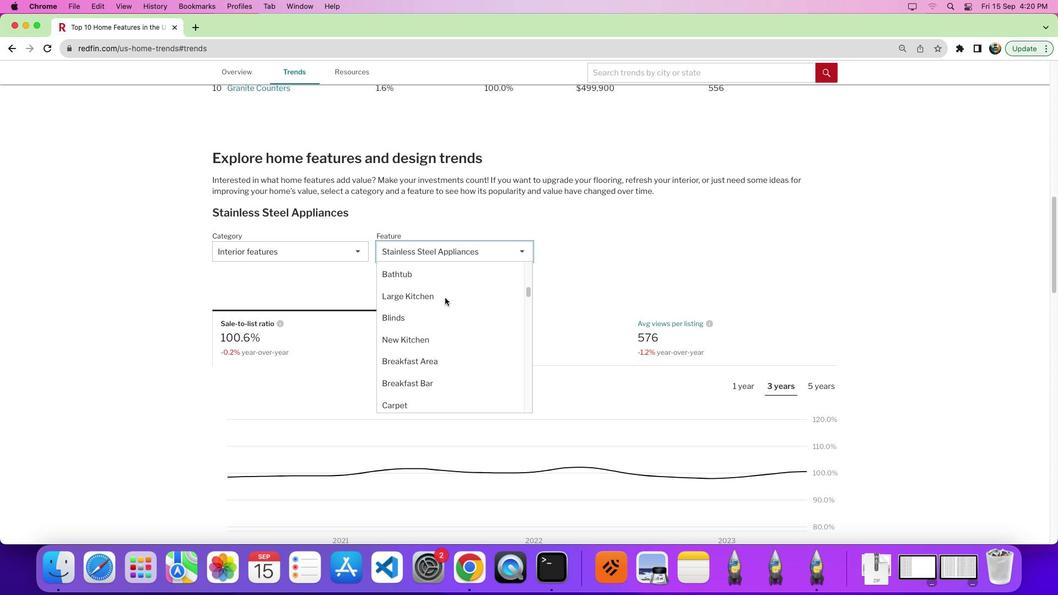 
Action: Mouse scrolled (444, 297) with delta (0, 0)
Screenshot: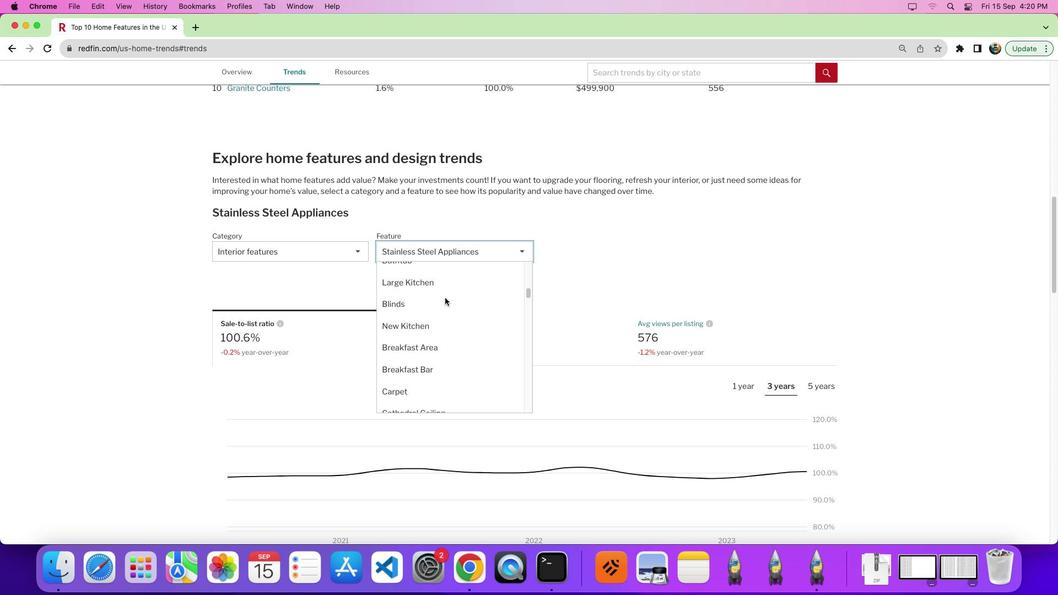 
Action: Mouse scrolled (444, 297) with delta (0, -3)
Screenshot: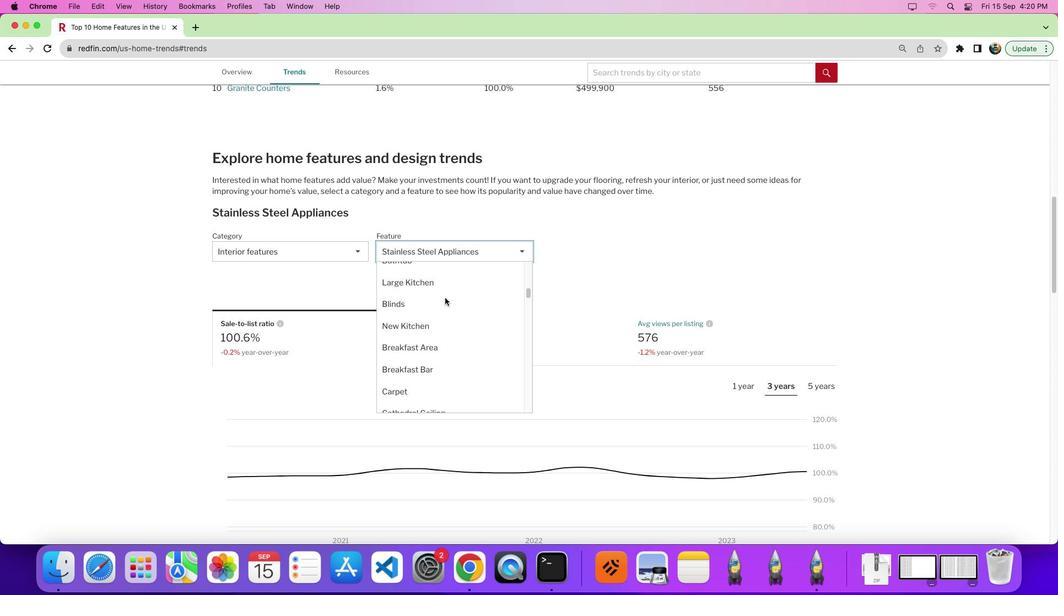 
Action: Mouse moved to (445, 301)
Screenshot: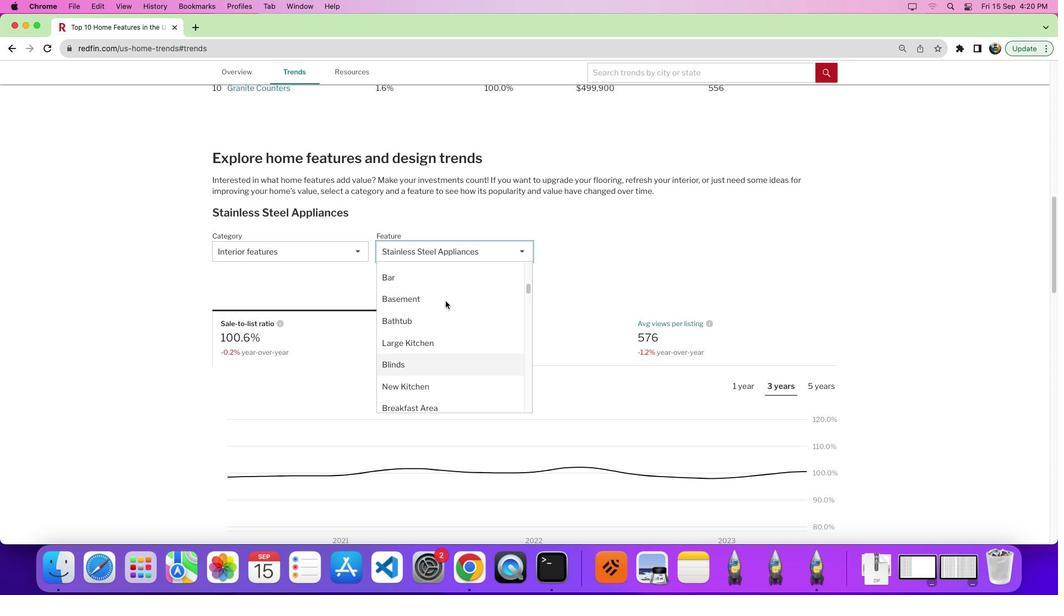 
Action: Mouse scrolled (445, 301) with delta (0, 0)
Screenshot: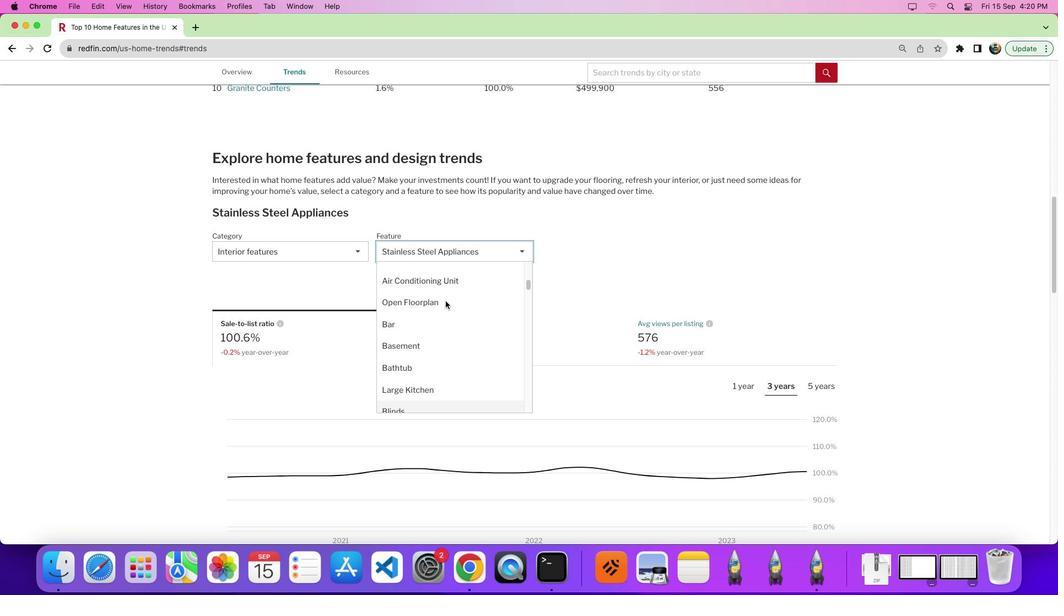 
Action: Mouse scrolled (445, 301) with delta (0, 0)
Screenshot: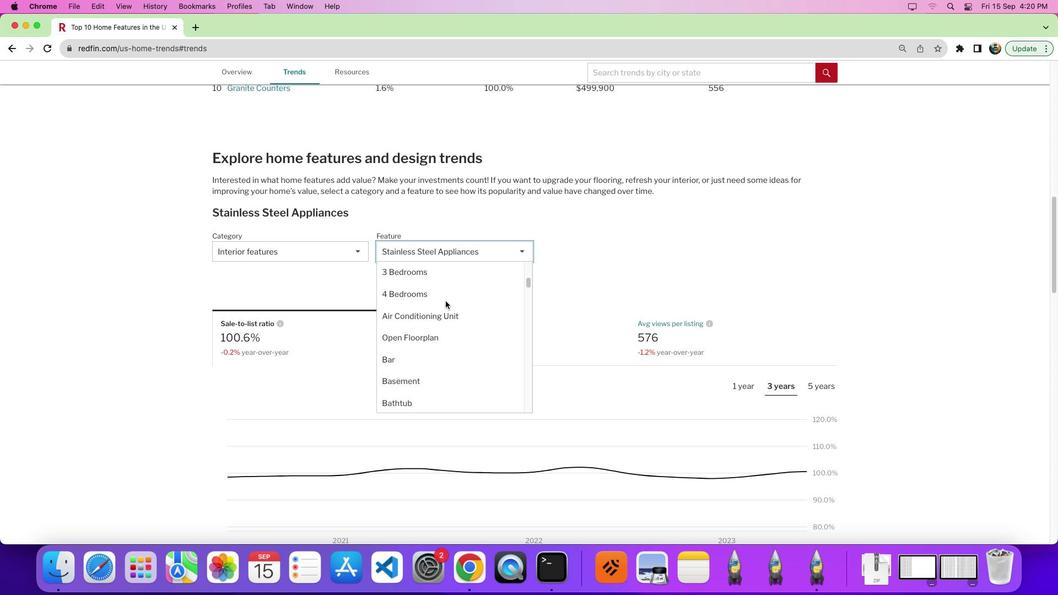 
Action: Mouse scrolled (445, 301) with delta (0, 2)
Screenshot: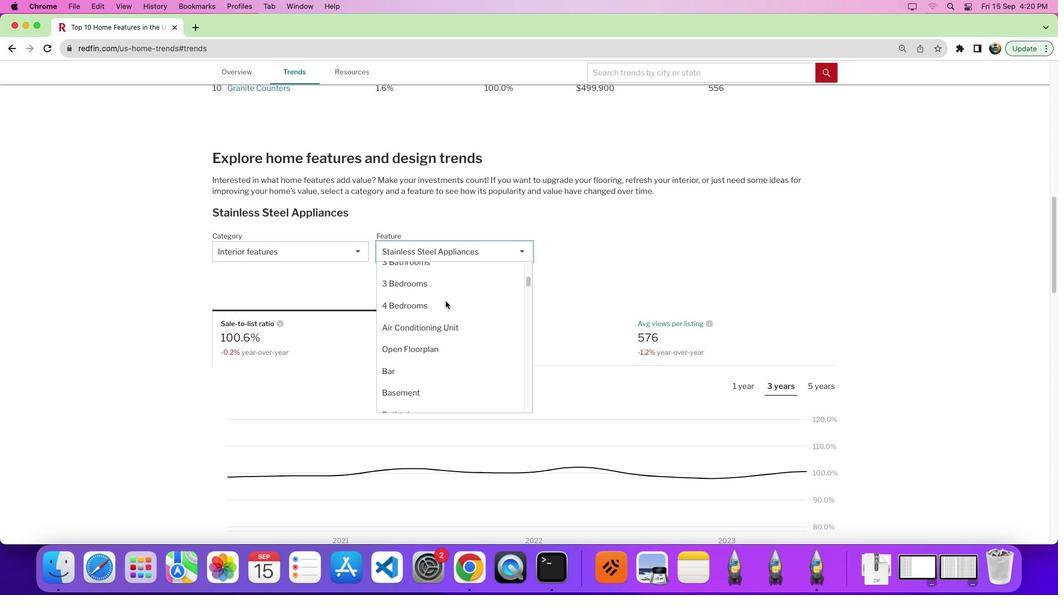 
Action: Mouse scrolled (445, 301) with delta (0, 0)
Screenshot: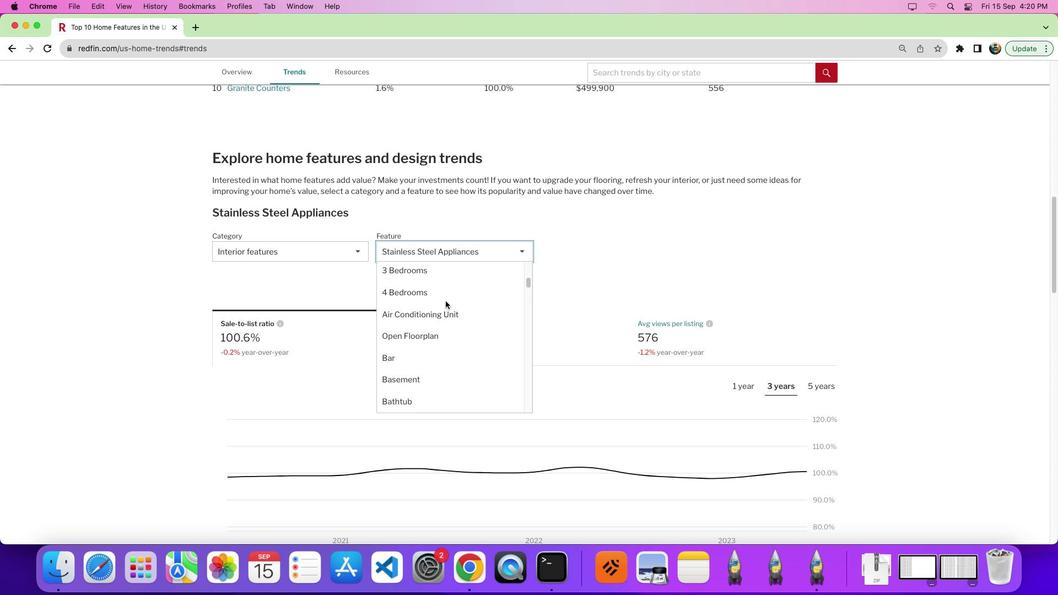 
Action: Mouse scrolled (445, 301) with delta (0, 0)
Screenshot: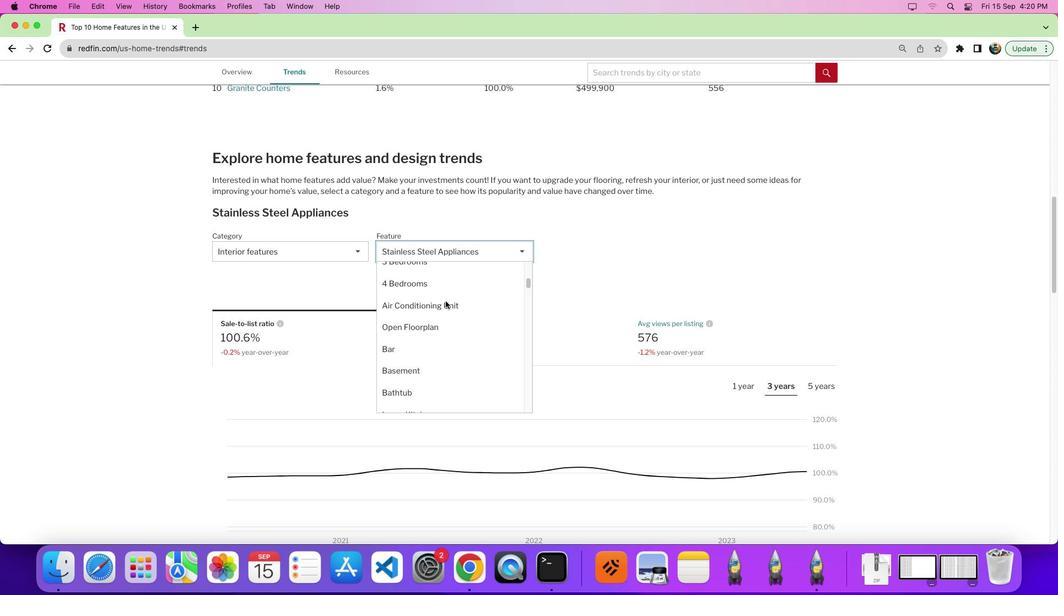 
Action: Mouse moved to (432, 331)
Screenshot: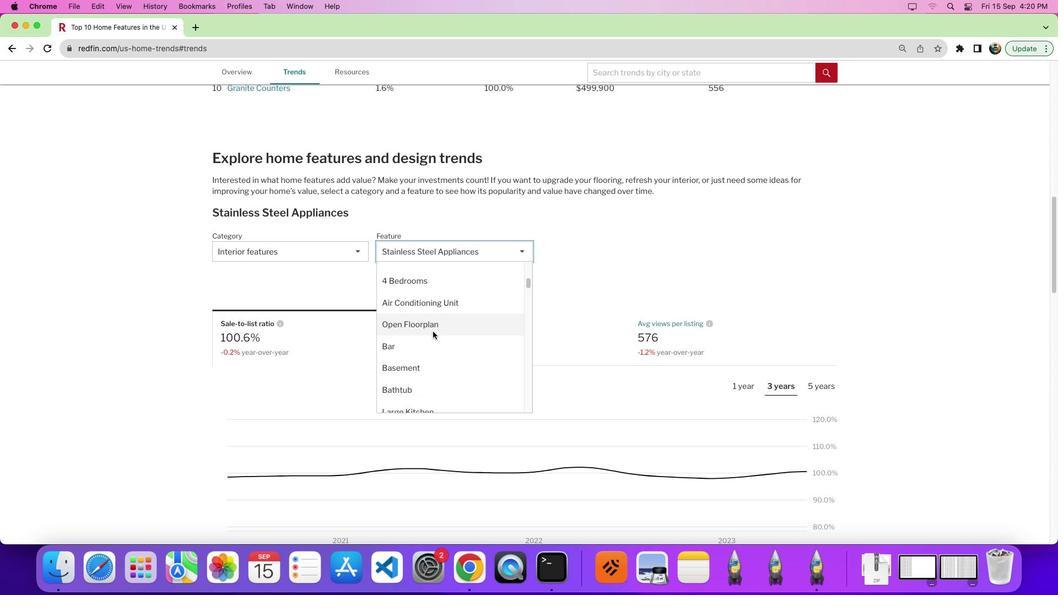 
Action: Mouse scrolled (432, 331) with delta (0, 0)
Screenshot: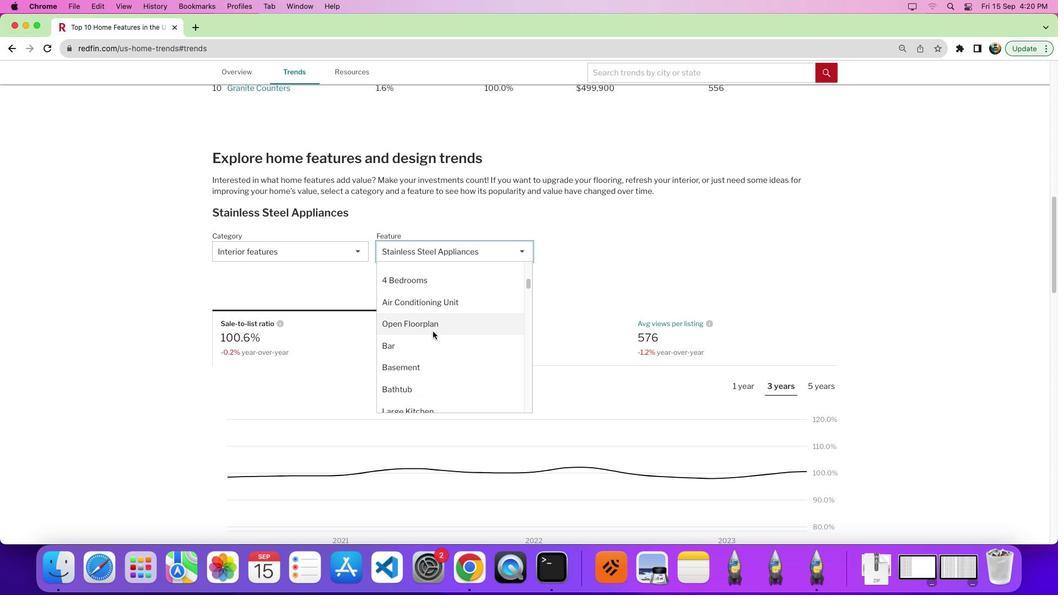 
Action: Mouse scrolled (432, 331) with delta (0, 0)
Screenshot: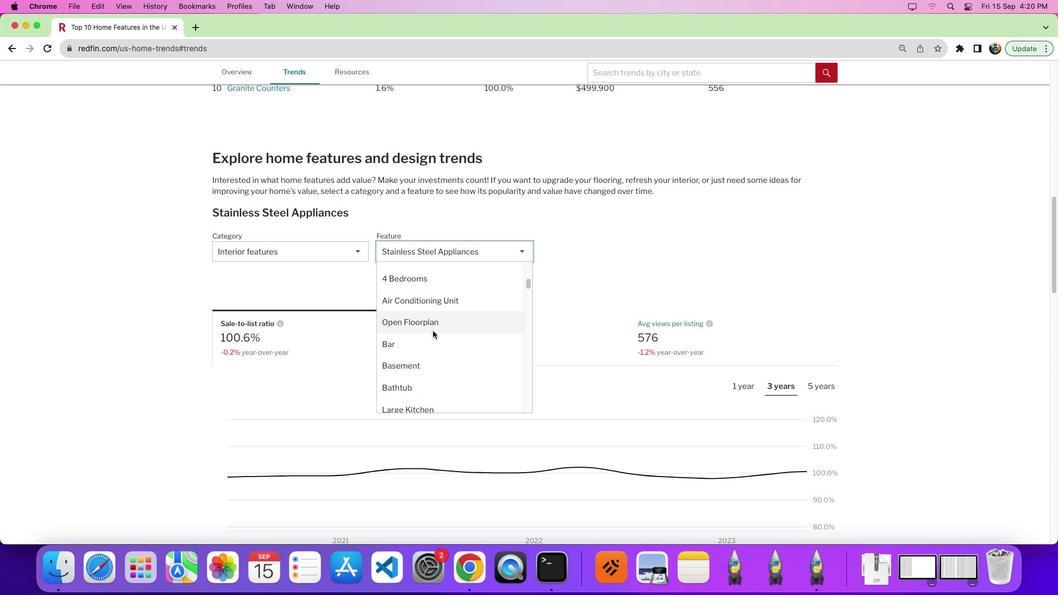 
Action: Mouse moved to (433, 331)
Screenshot: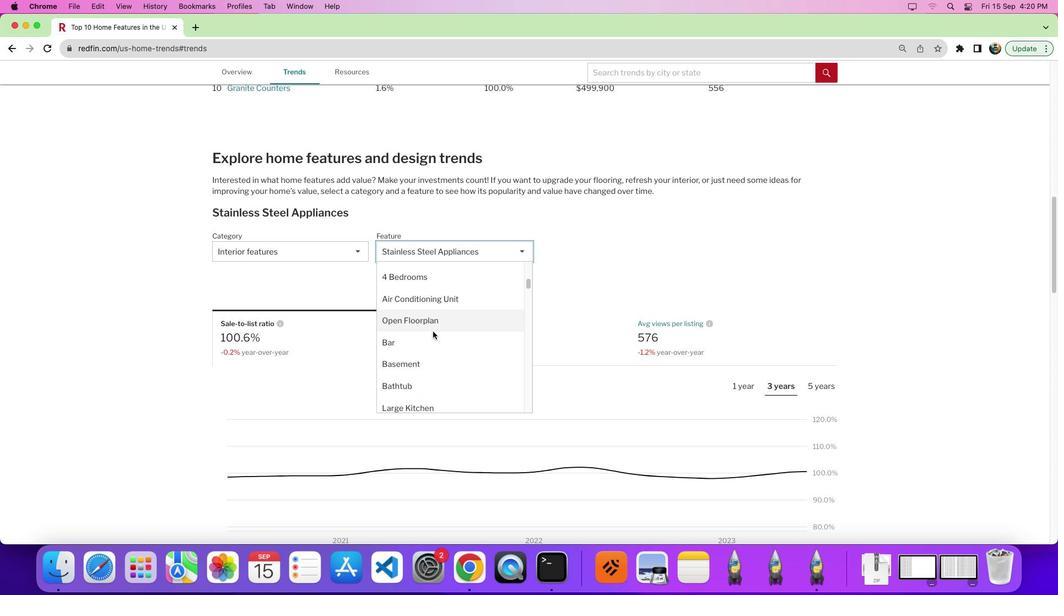 
Action: Mouse scrolled (433, 331) with delta (0, 0)
Screenshot: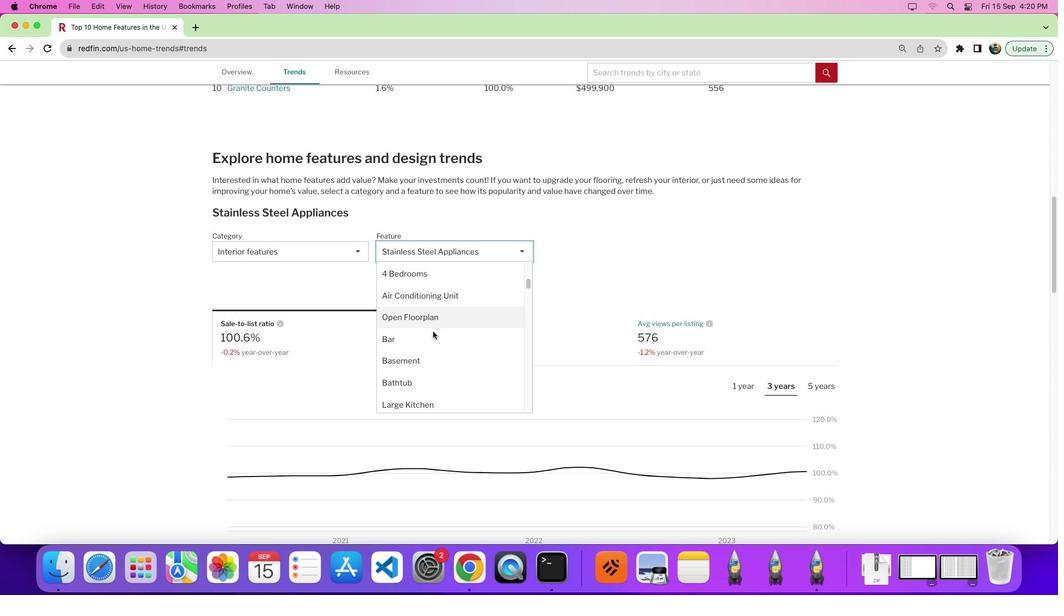 
Action: Mouse scrolled (433, 331) with delta (0, 0)
Screenshot: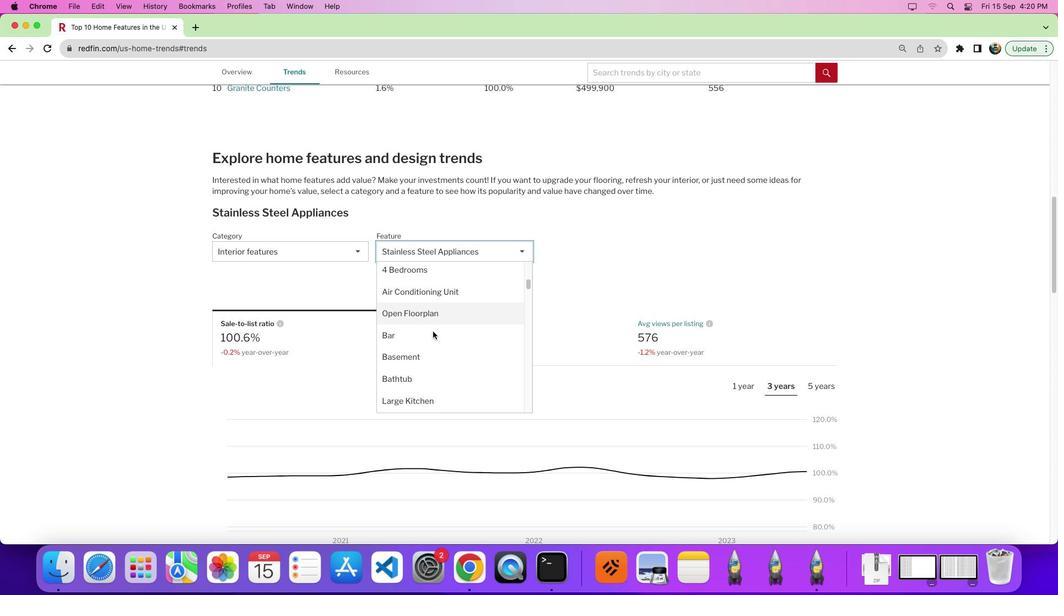 
Action: Mouse moved to (434, 335)
Screenshot: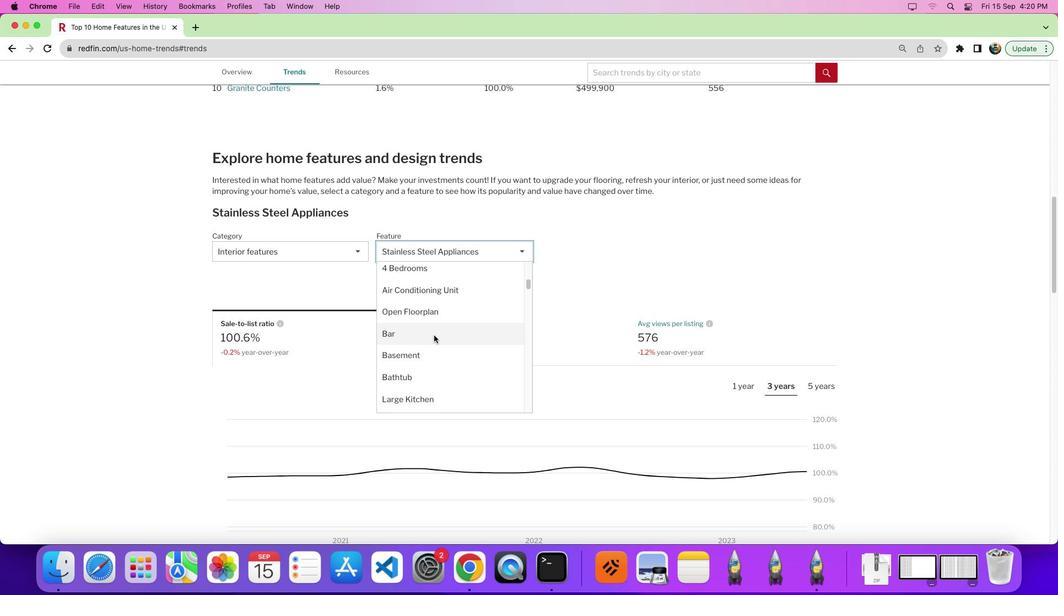 
Action: Mouse scrolled (434, 335) with delta (0, 0)
Screenshot: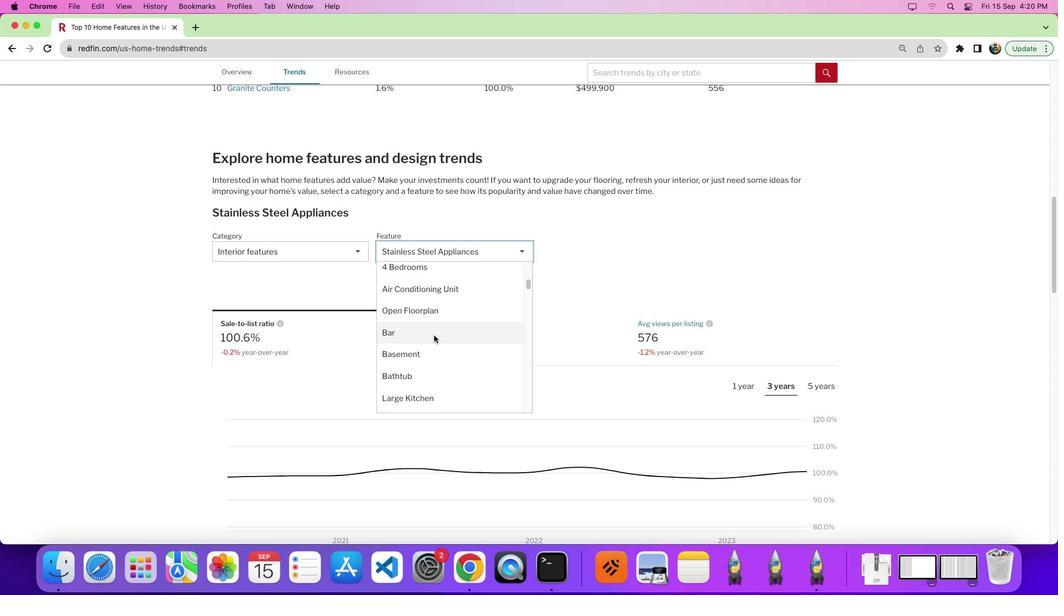 
Action: Mouse scrolled (434, 335) with delta (0, 0)
Screenshot: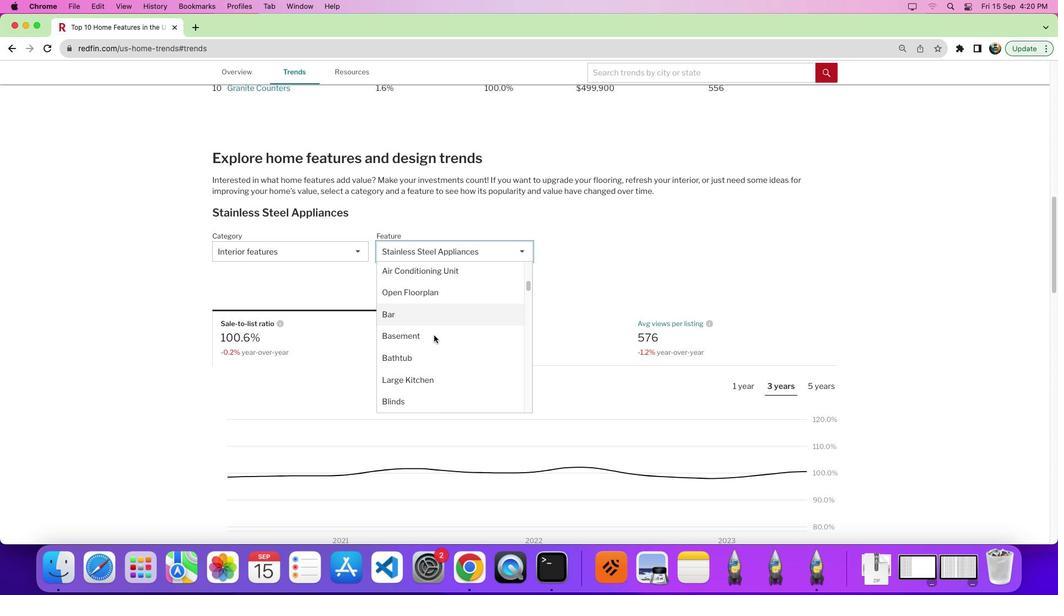 
Action: Mouse scrolled (434, 335) with delta (0, 0)
Screenshot: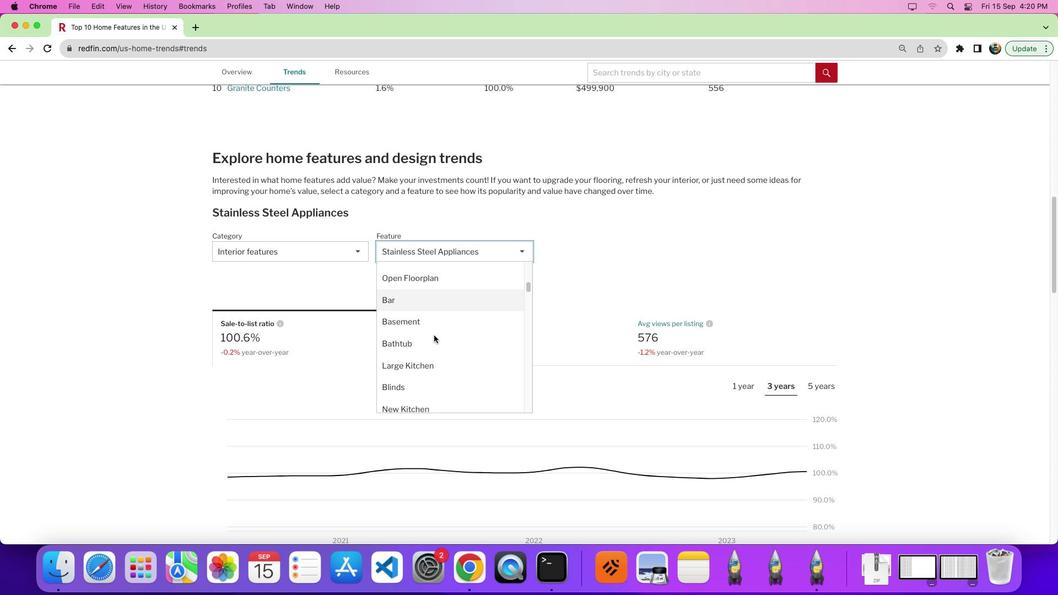
Action: Mouse moved to (435, 338)
Screenshot: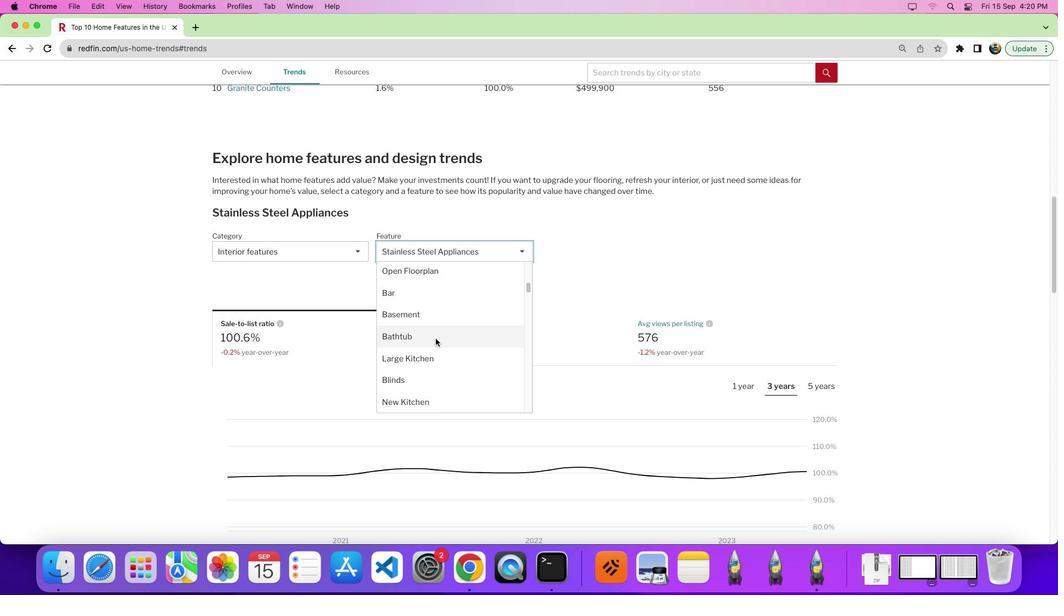 
Action: Mouse scrolled (435, 338) with delta (0, 0)
Screenshot: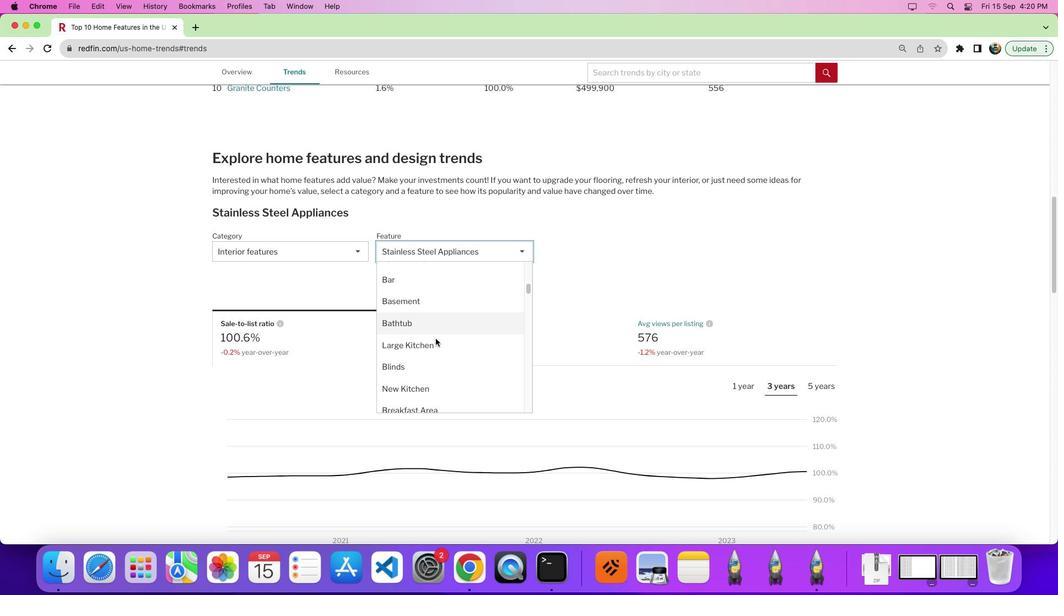 
Action: Mouse scrolled (435, 338) with delta (0, 0)
Screenshot: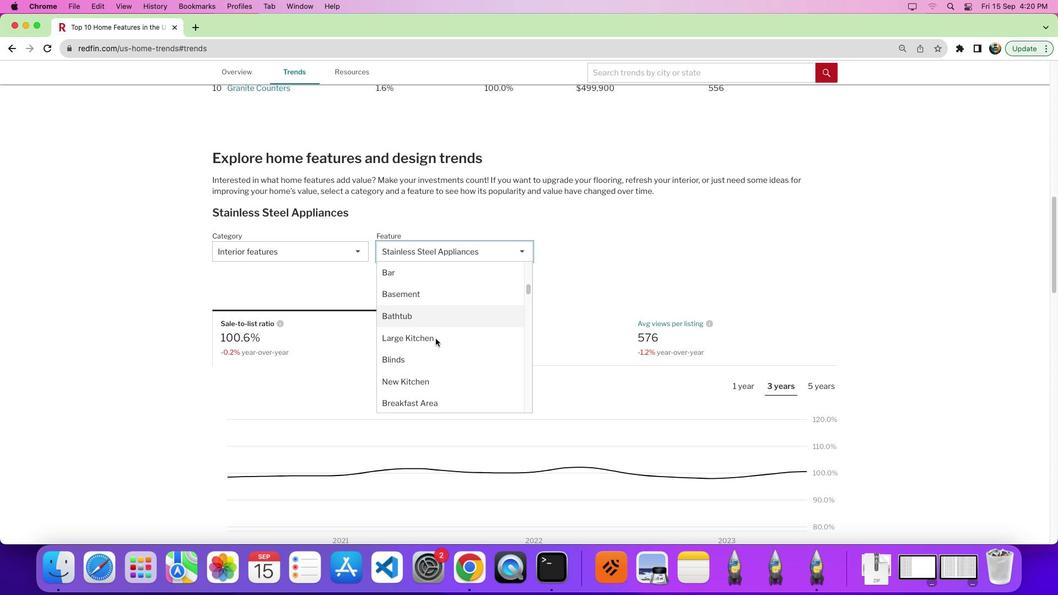 
Action: Mouse moved to (435, 338)
Screenshot: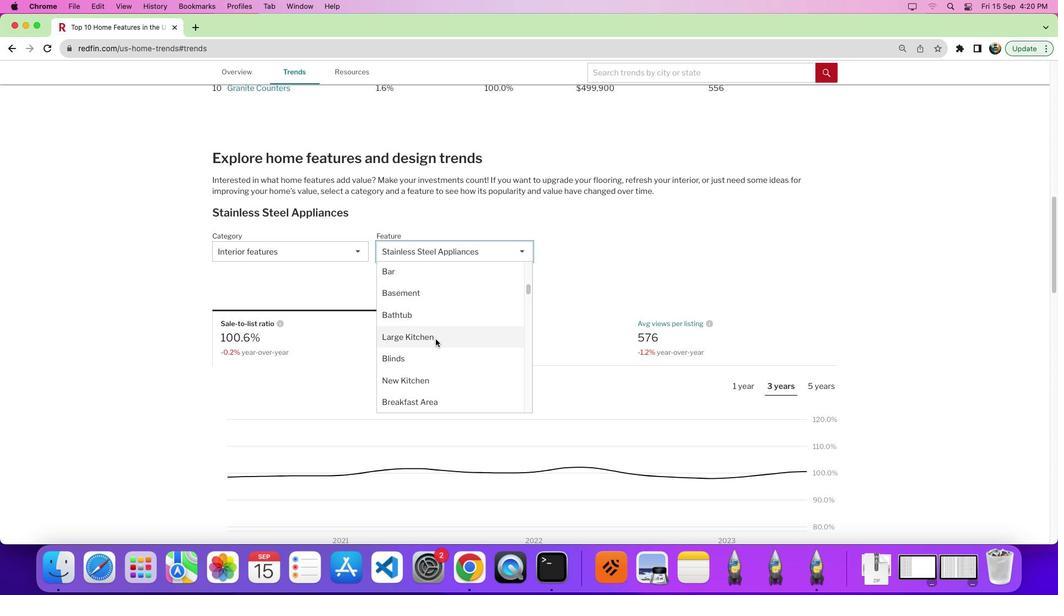
Action: Mouse scrolled (435, 338) with delta (0, 0)
Screenshot: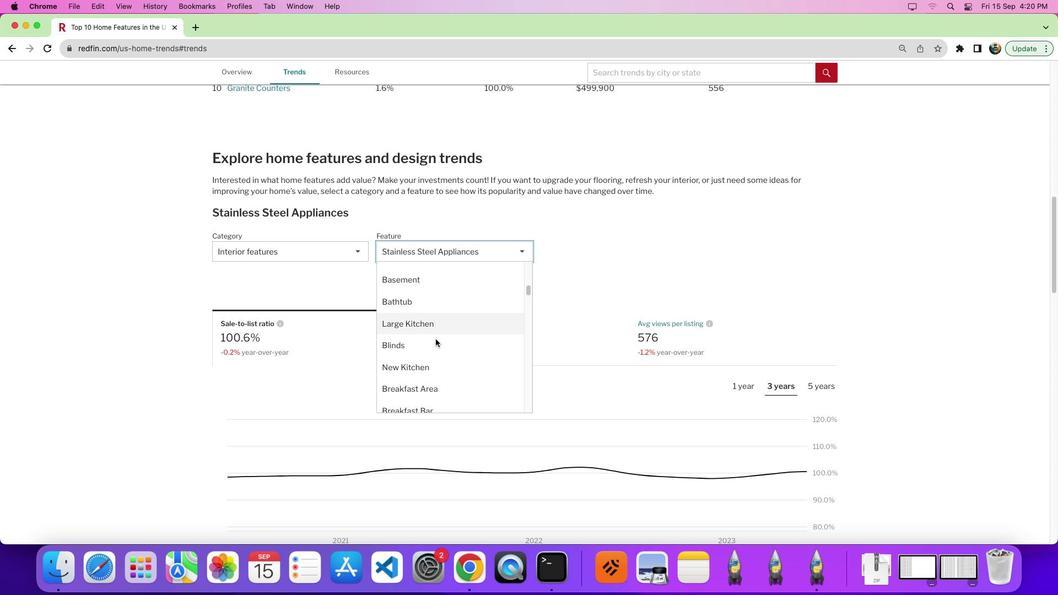 
Action: Mouse scrolled (435, 338) with delta (0, 0)
Screenshot: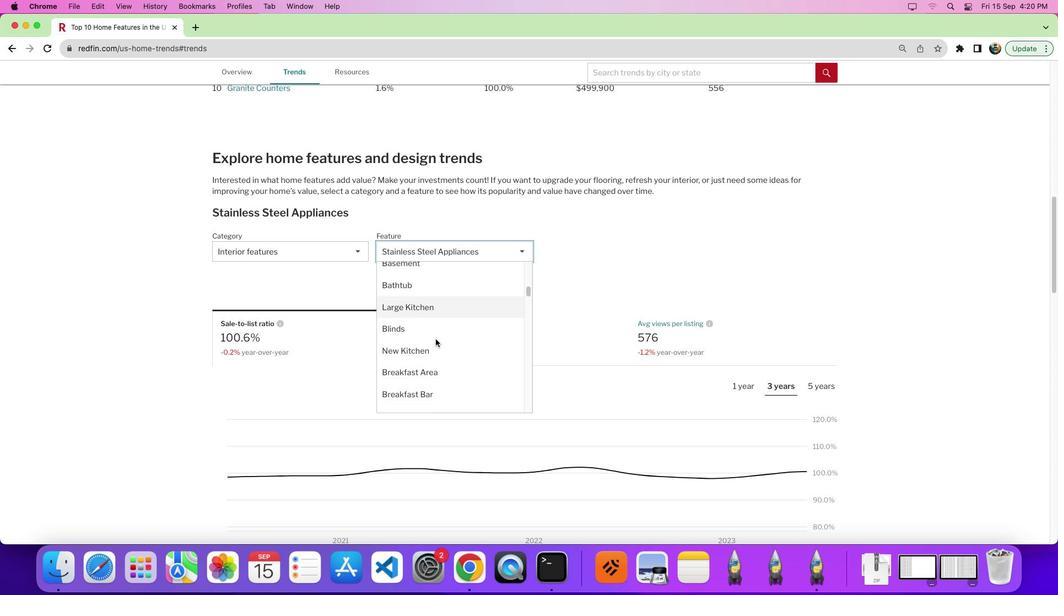 
Action: Mouse scrolled (435, 338) with delta (0, 0)
Screenshot: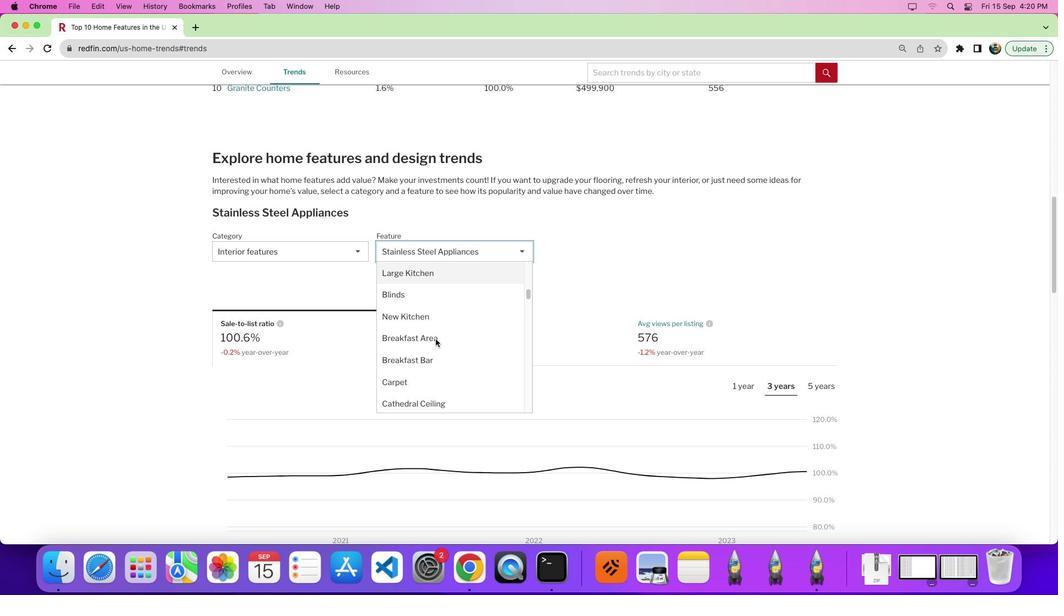 
Action: Mouse scrolled (435, 338) with delta (0, 0)
Screenshot: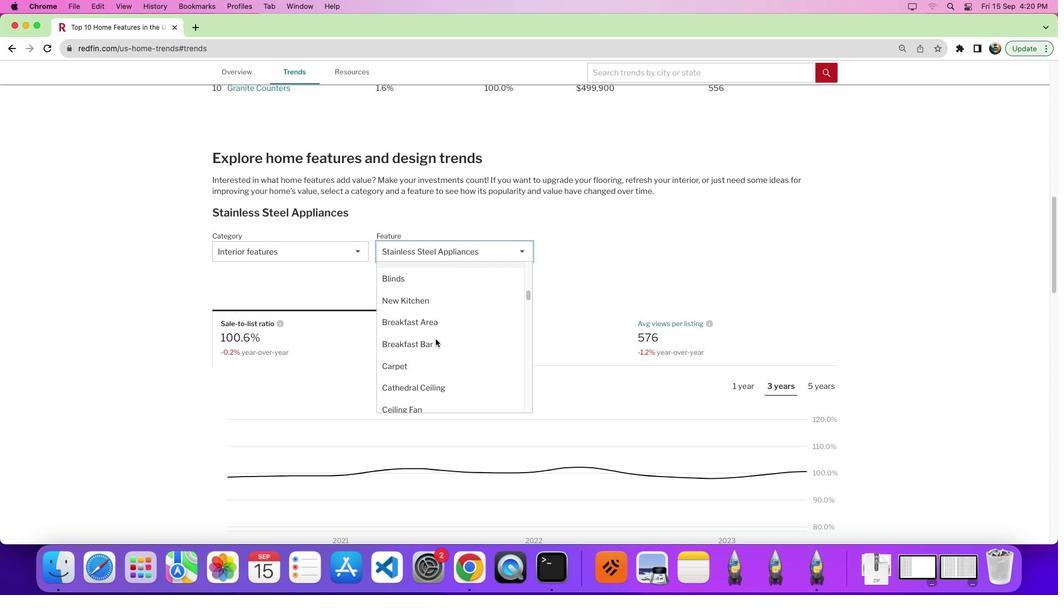 
Action: Mouse scrolled (435, 338) with delta (0, 0)
Screenshot: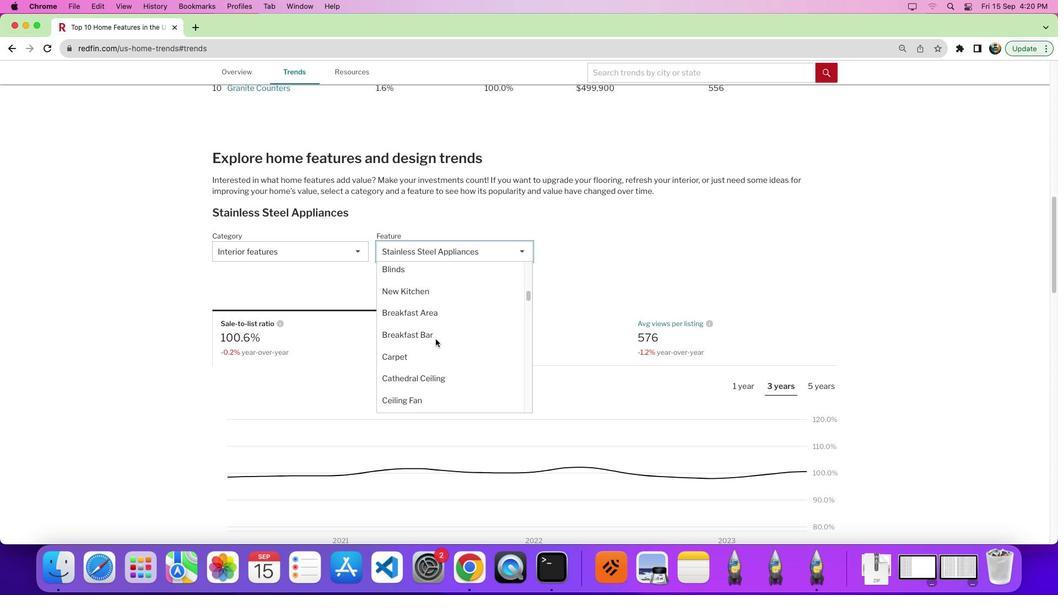 
Action: Mouse moved to (444, 378)
Screenshot: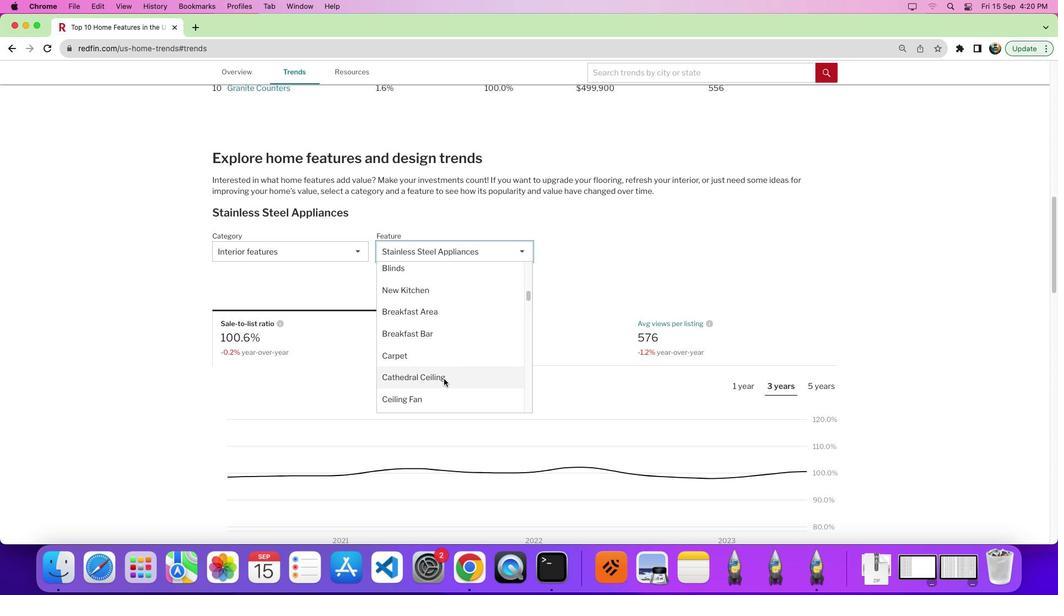 
Action: Mouse pressed left at (444, 378)
Screenshot: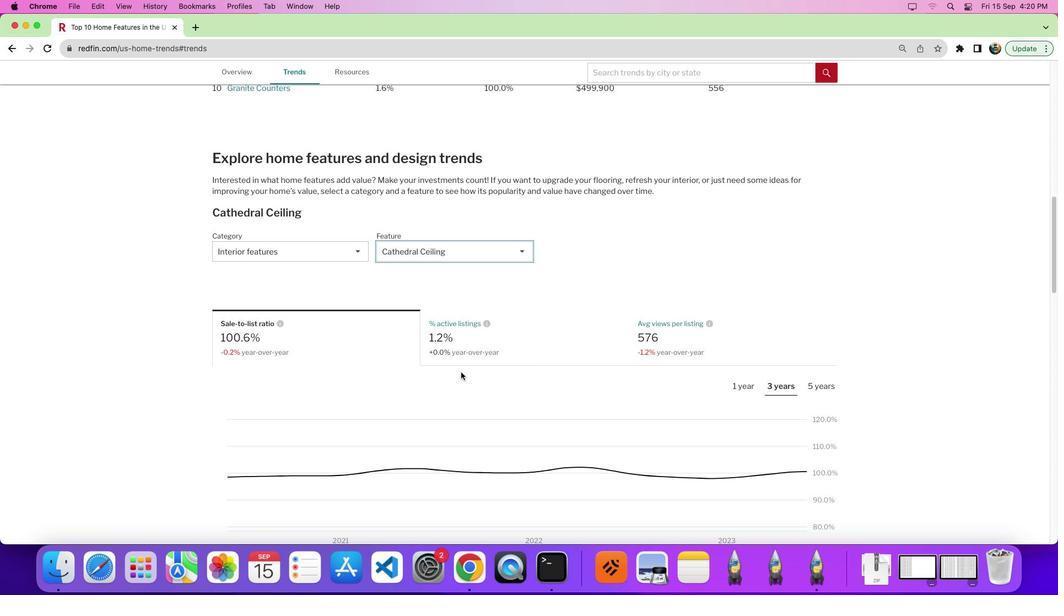 
Action: Mouse moved to (577, 336)
Screenshot: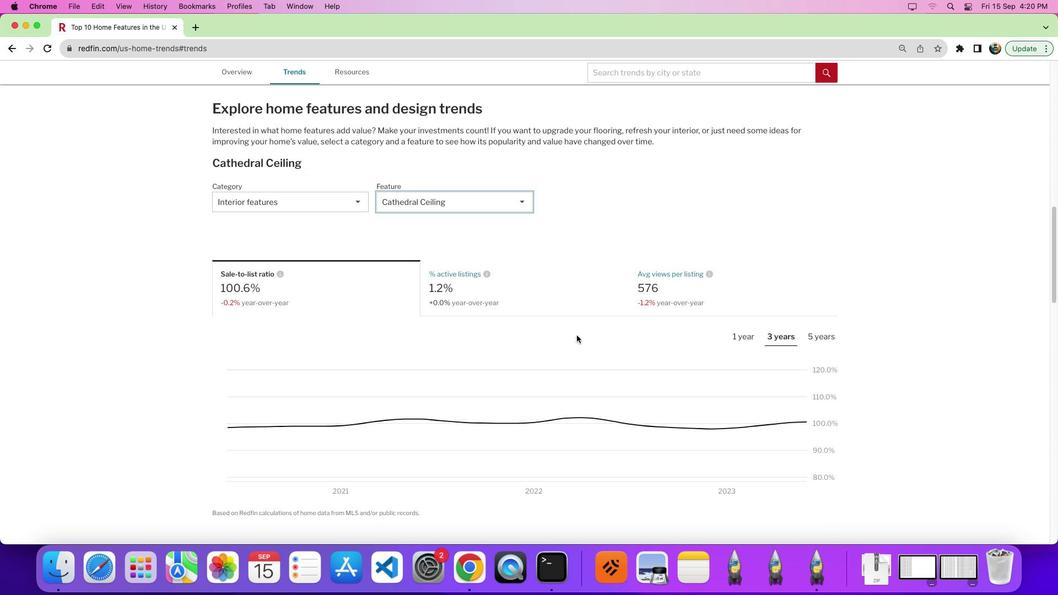 
Action: Mouse scrolled (577, 336) with delta (0, 0)
Screenshot: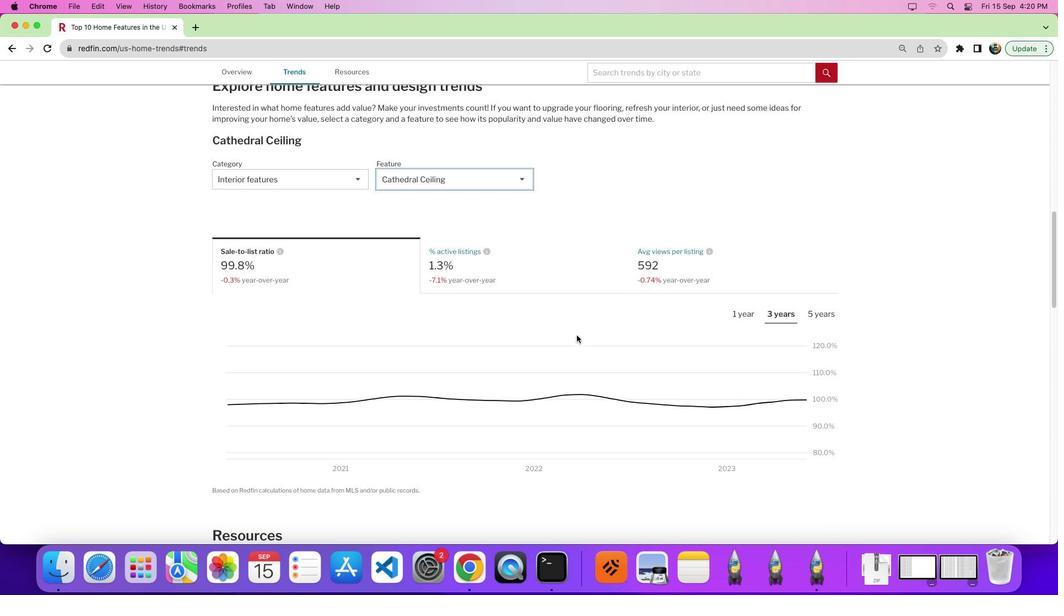 
Action: Mouse scrolled (577, 336) with delta (0, 0)
Screenshot: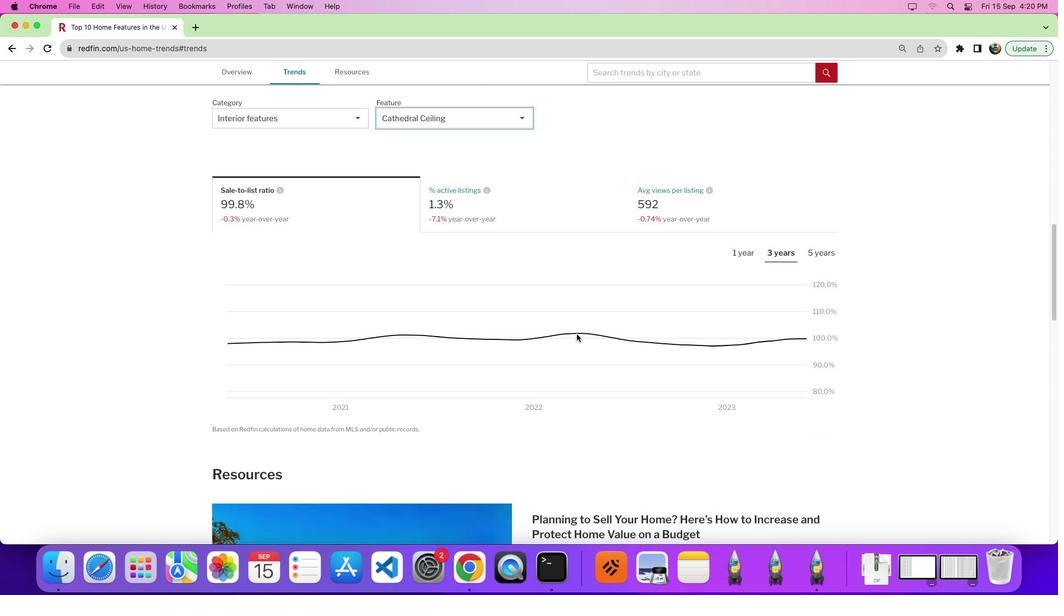 
Action: Mouse moved to (577, 336)
Screenshot: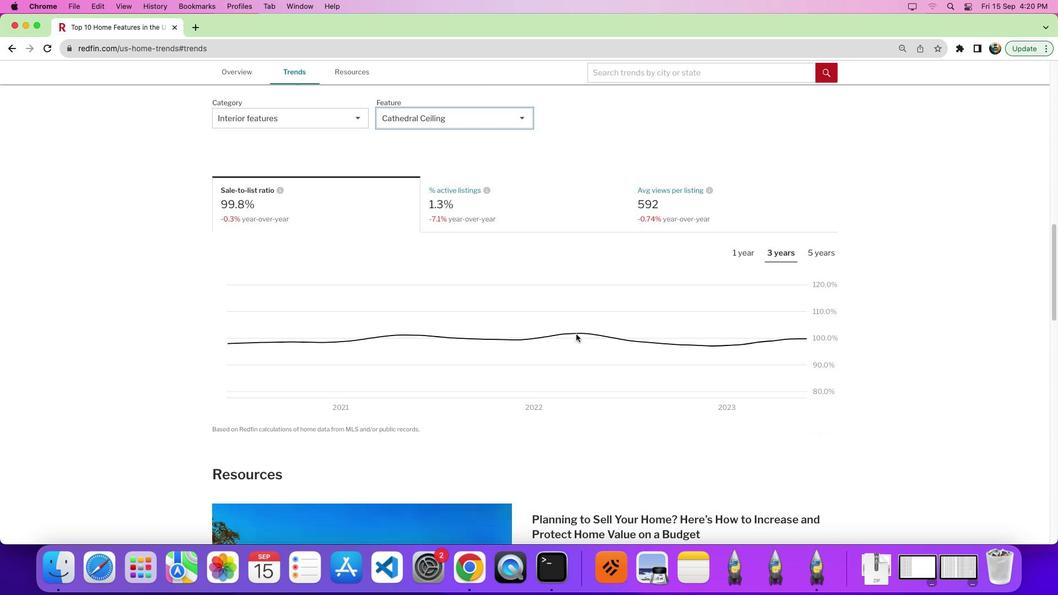 
Action: Mouse scrolled (577, 336) with delta (0, -2)
Screenshot: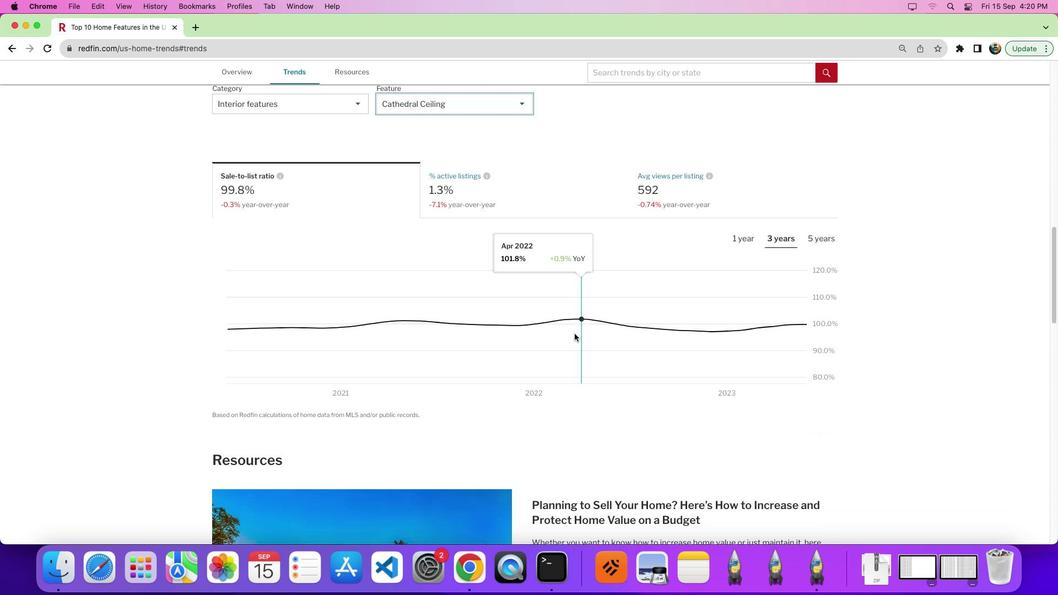 
Action: Mouse moved to (707, 257)
Screenshot: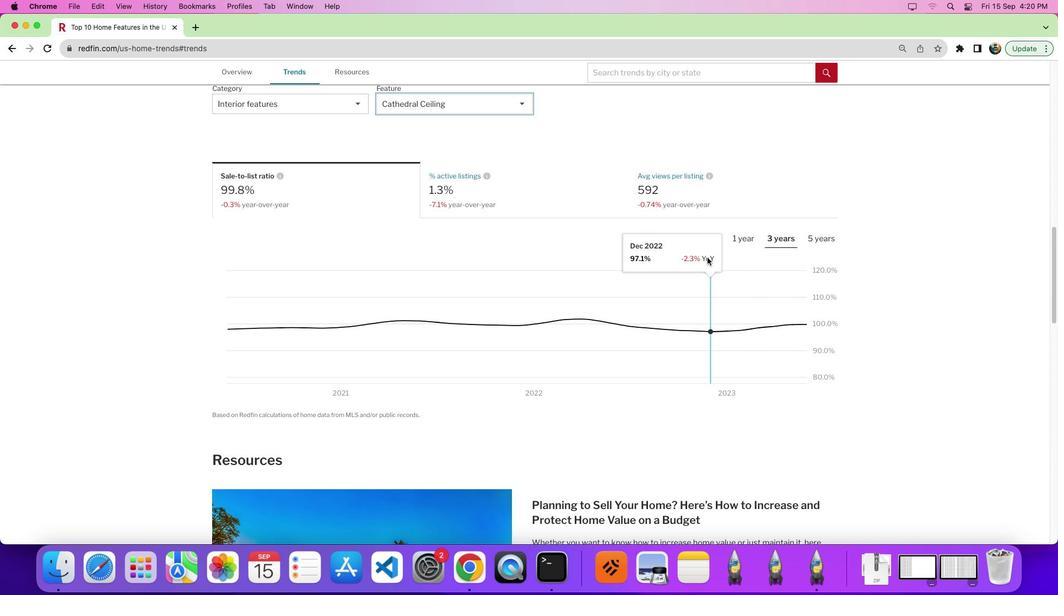 
